 Task: Create a due date automation trigger when advanced on, the moment a card is due add fields with custom field "Resume" unchecked.
Action: Mouse moved to (1253, 355)
Screenshot: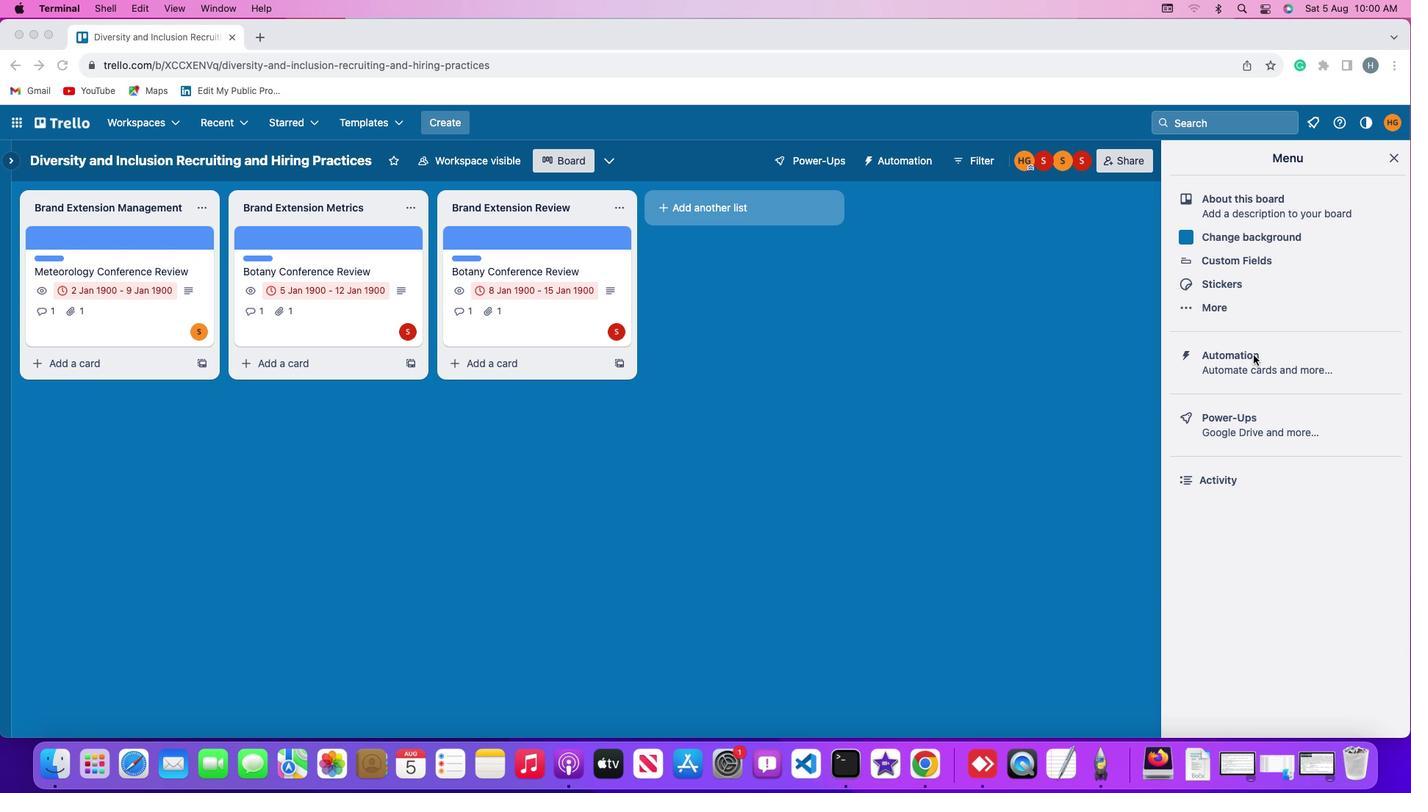 
Action: Mouse pressed left at (1253, 355)
Screenshot: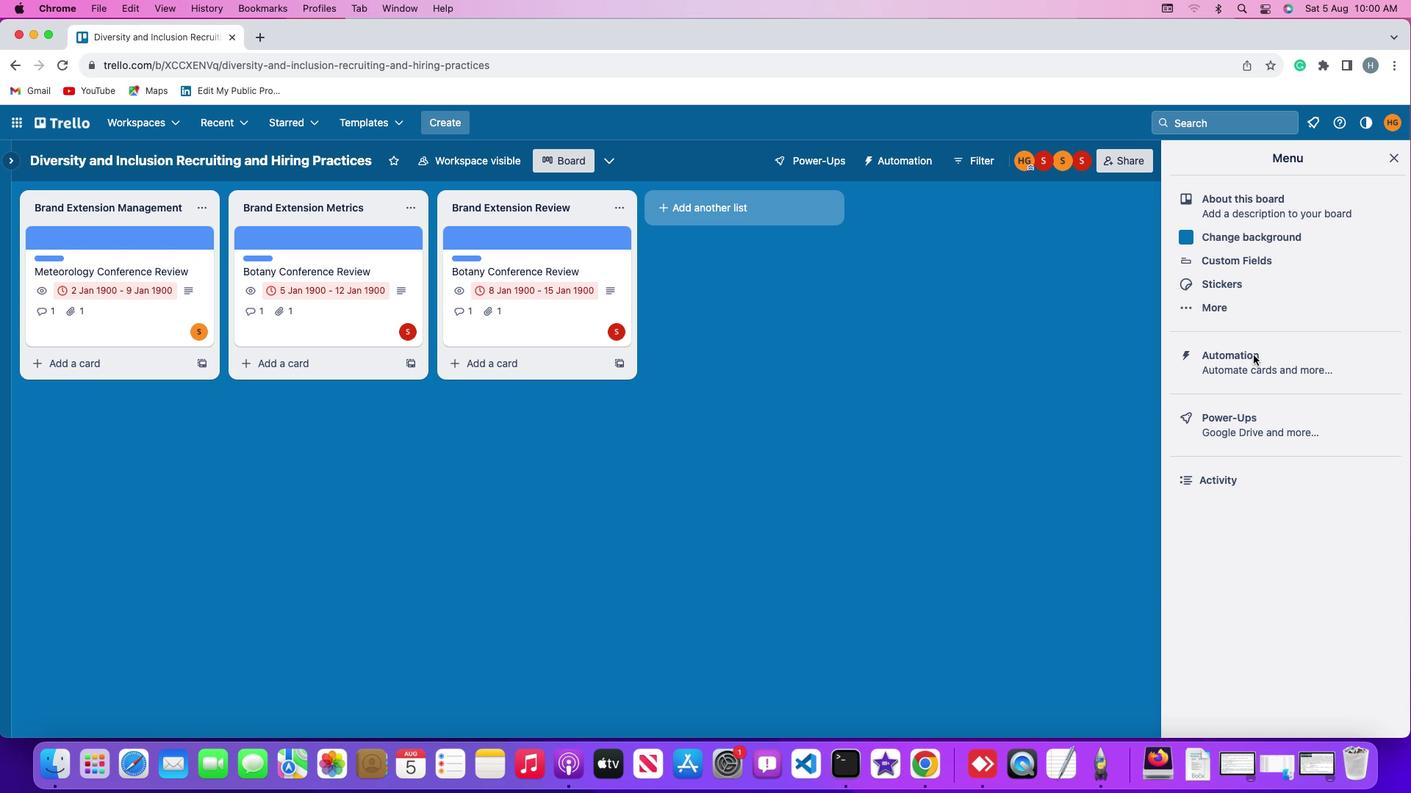 
Action: Mouse pressed left at (1253, 355)
Screenshot: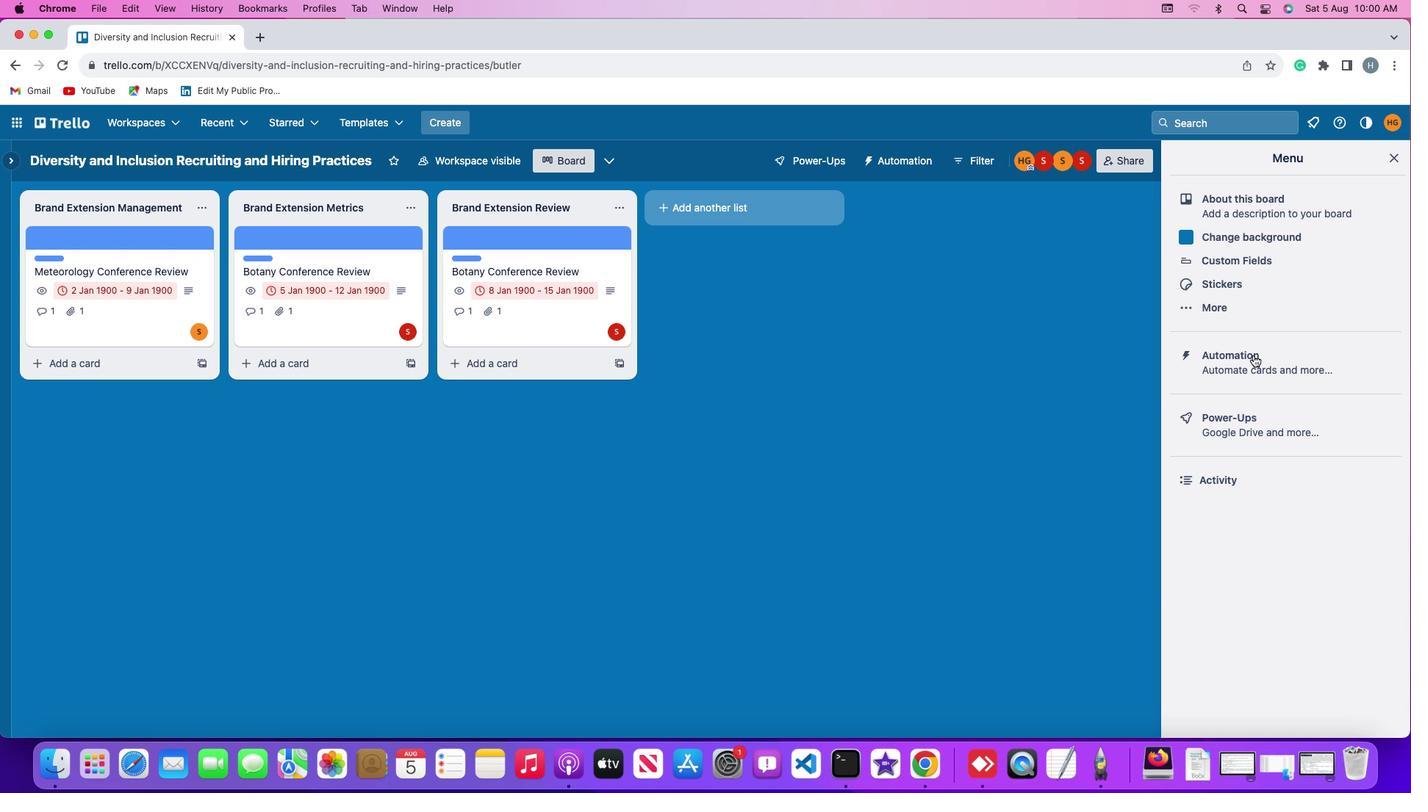 
Action: Mouse moved to (78, 352)
Screenshot: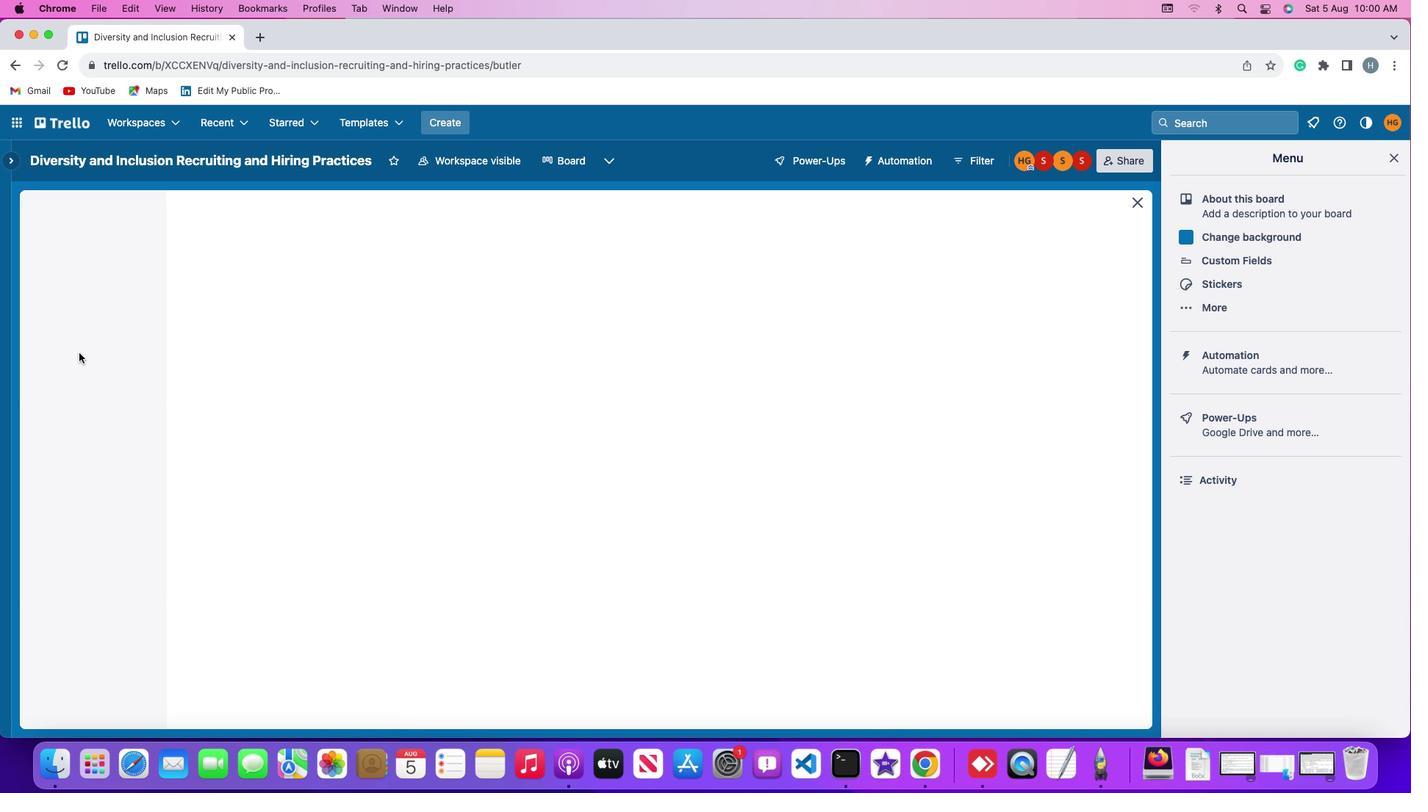 
Action: Mouse pressed left at (78, 352)
Screenshot: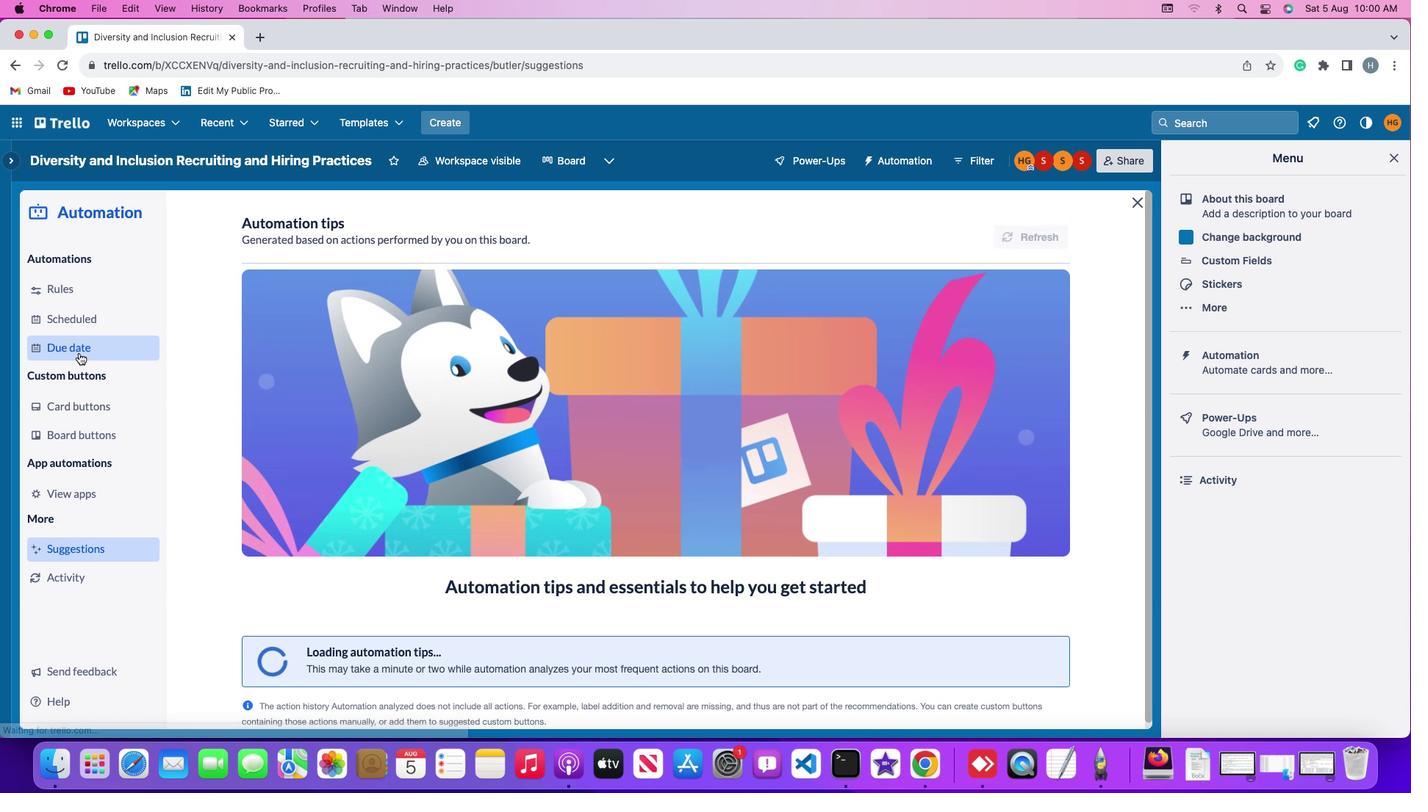 
Action: Mouse moved to (1007, 223)
Screenshot: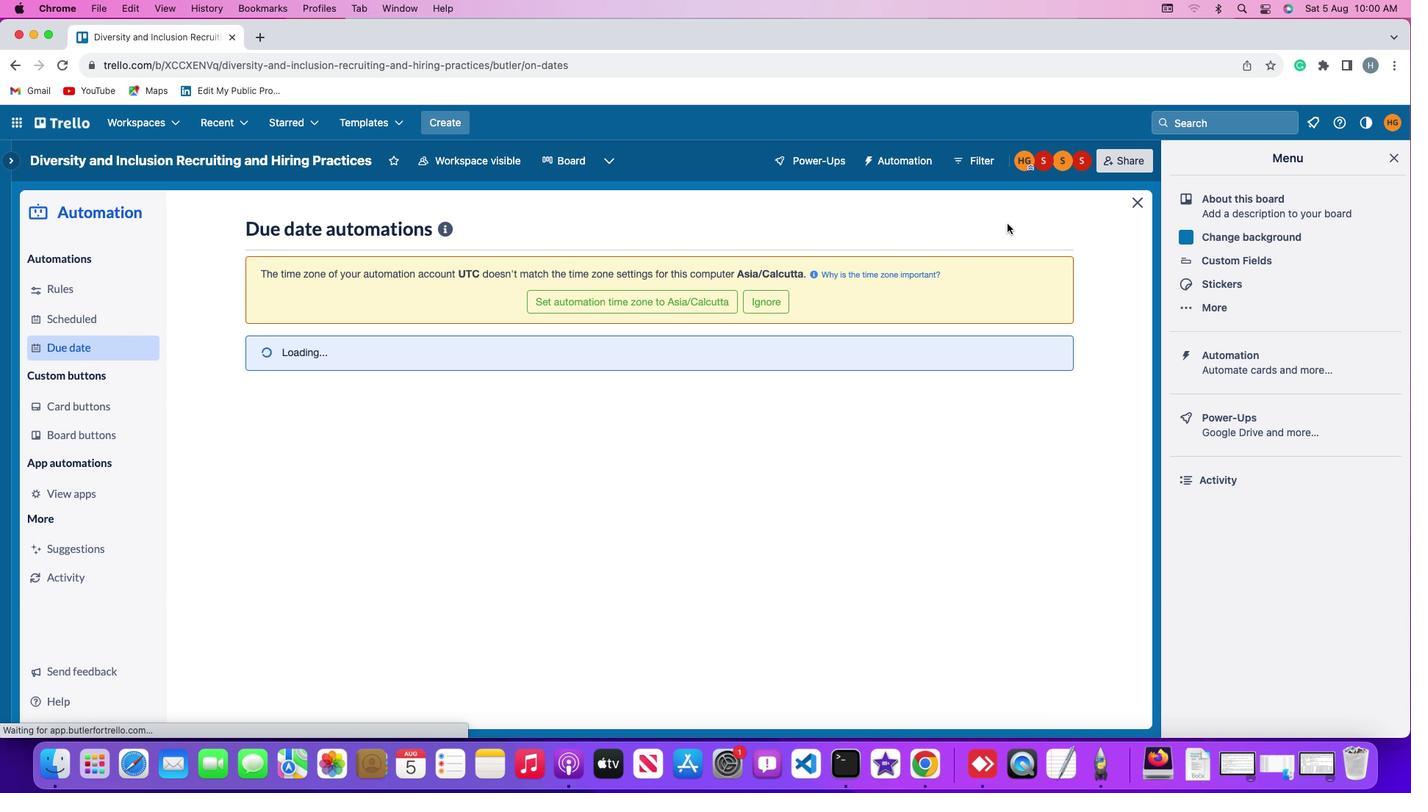 
Action: Mouse pressed left at (1007, 223)
Screenshot: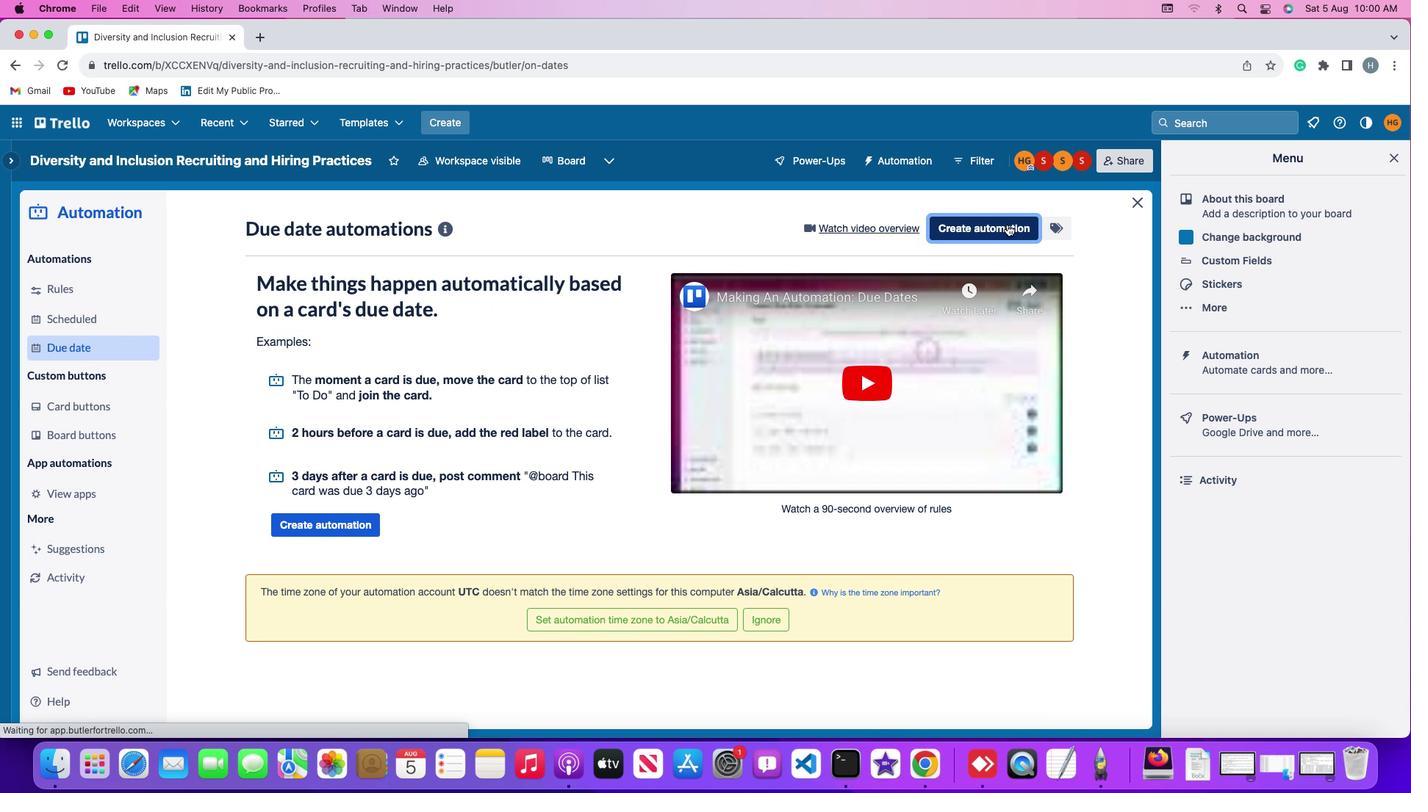 
Action: Mouse moved to (653, 371)
Screenshot: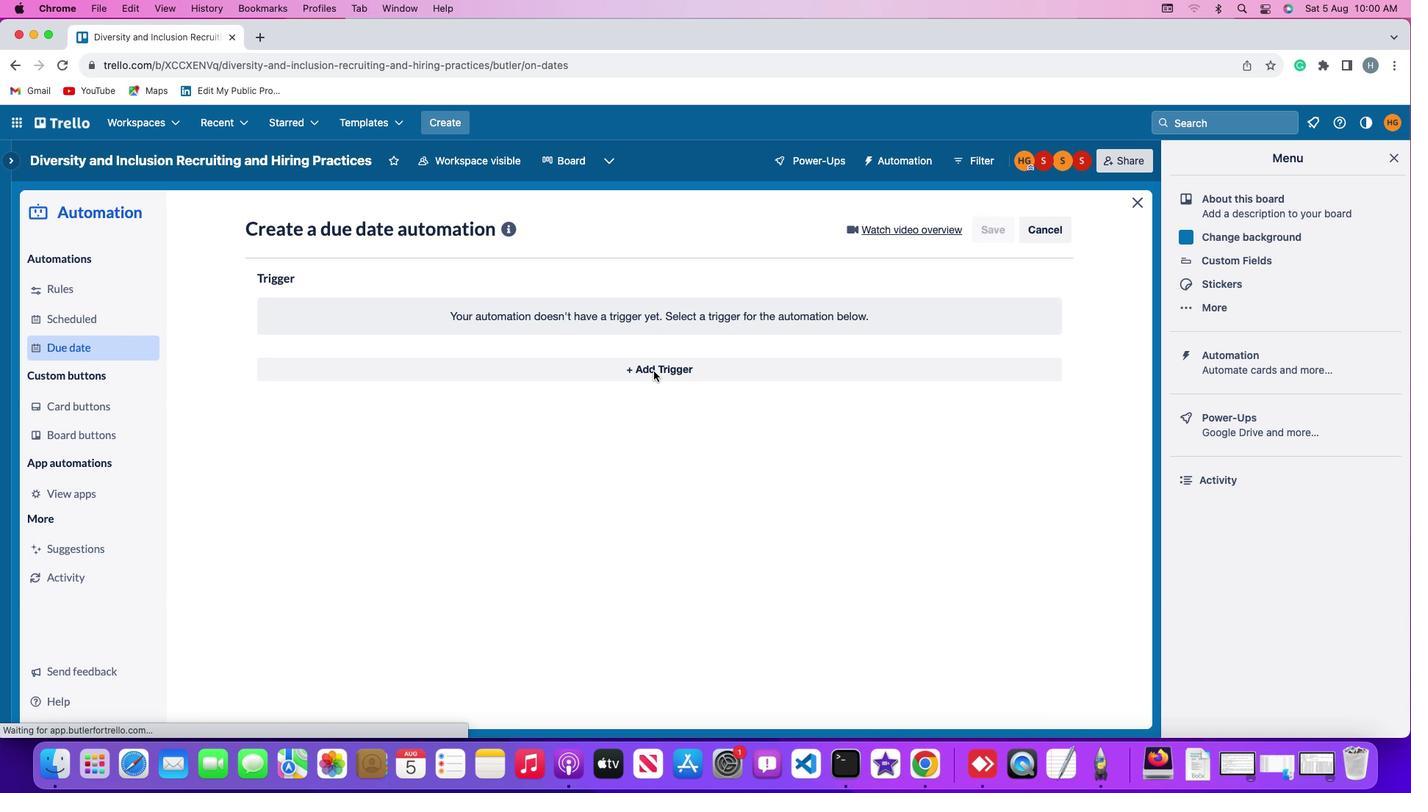 
Action: Mouse pressed left at (653, 371)
Screenshot: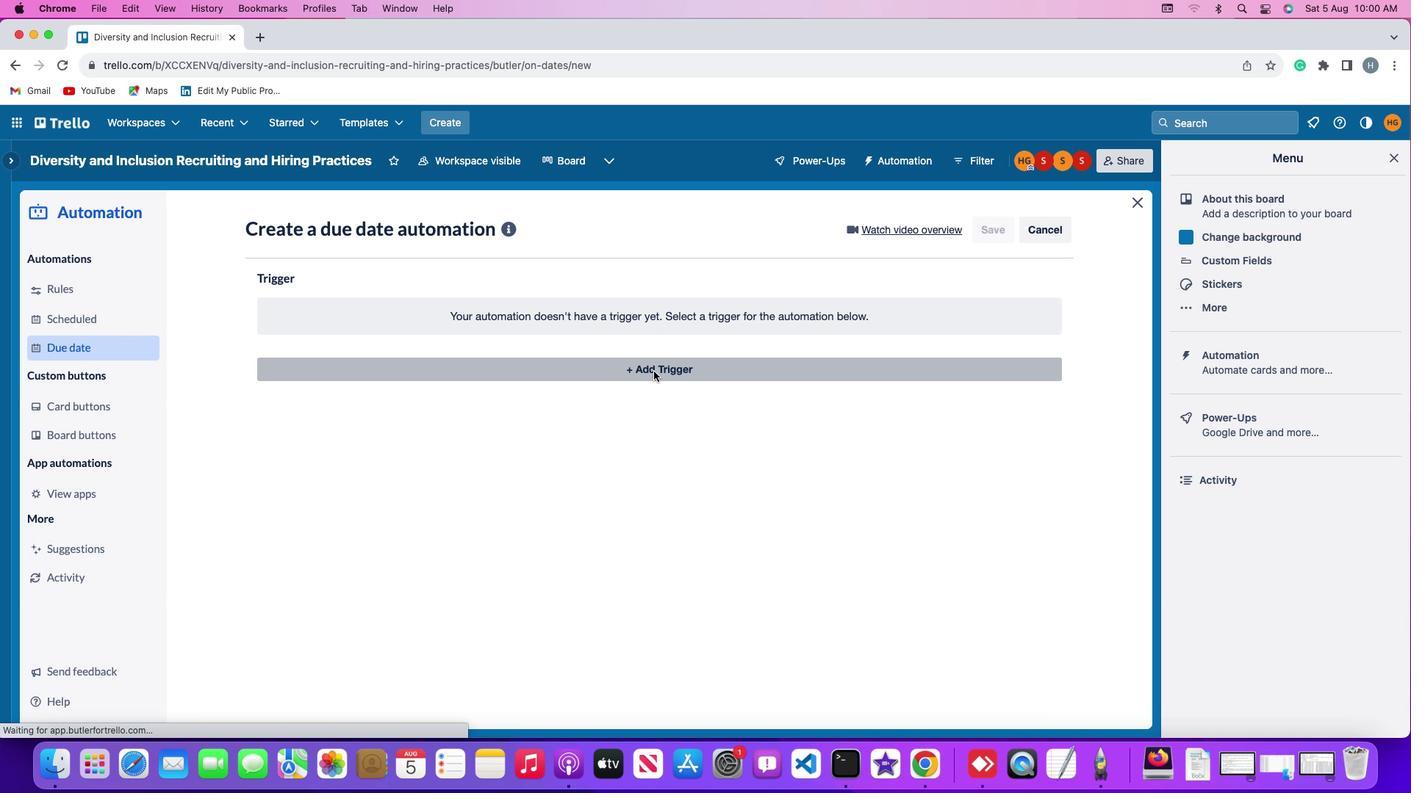 
Action: Mouse moved to (388, 540)
Screenshot: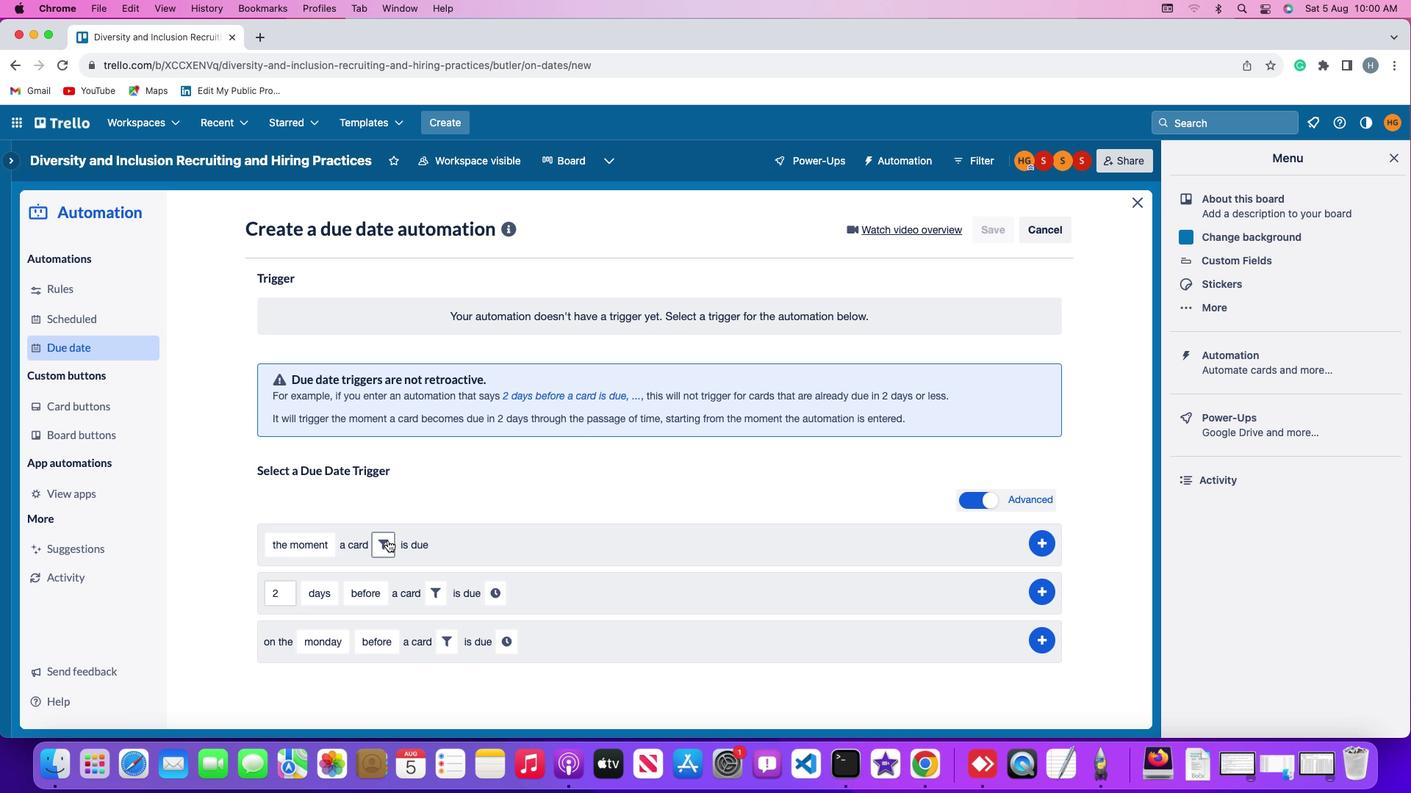 
Action: Mouse pressed left at (388, 540)
Screenshot: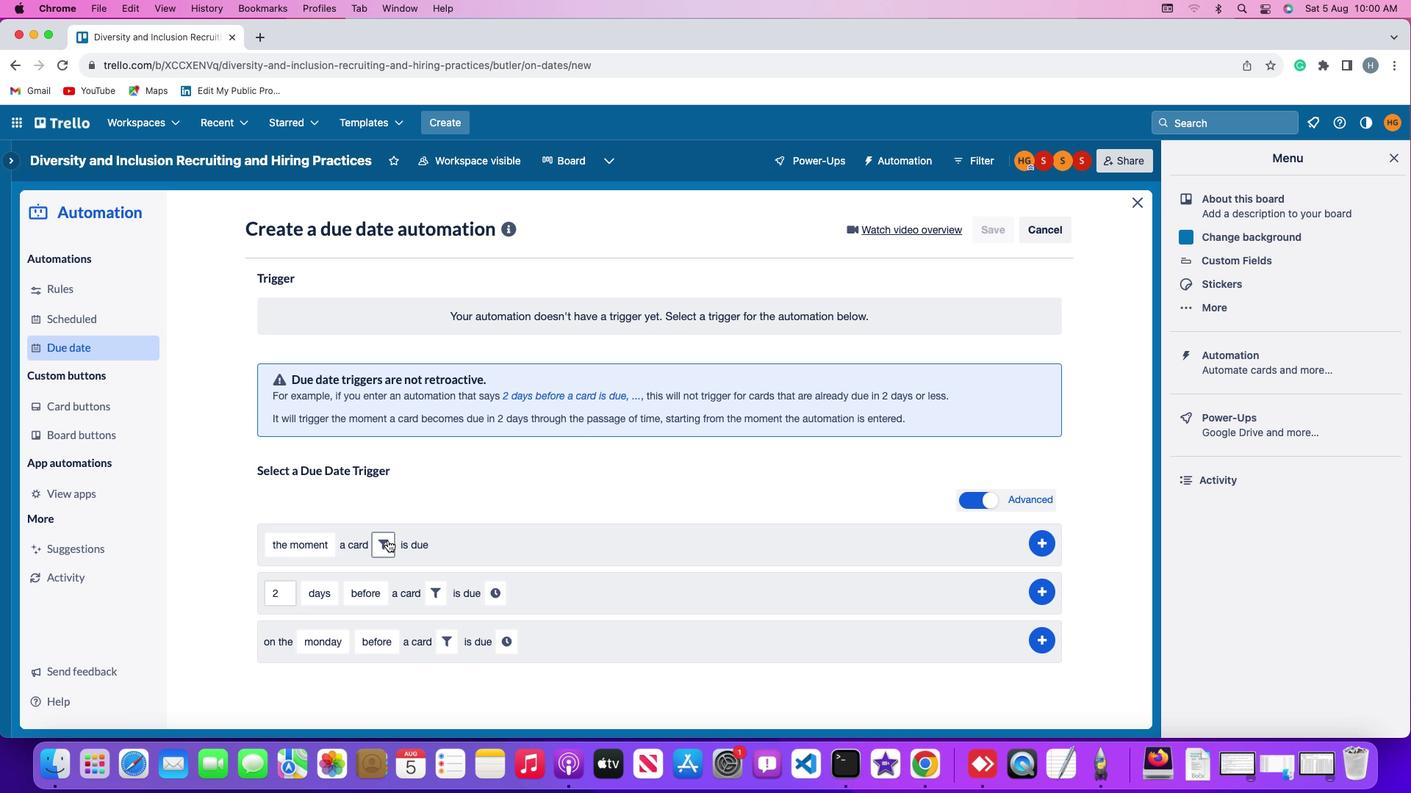 
Action: Mouse moved to (622, 590)
Screenshot: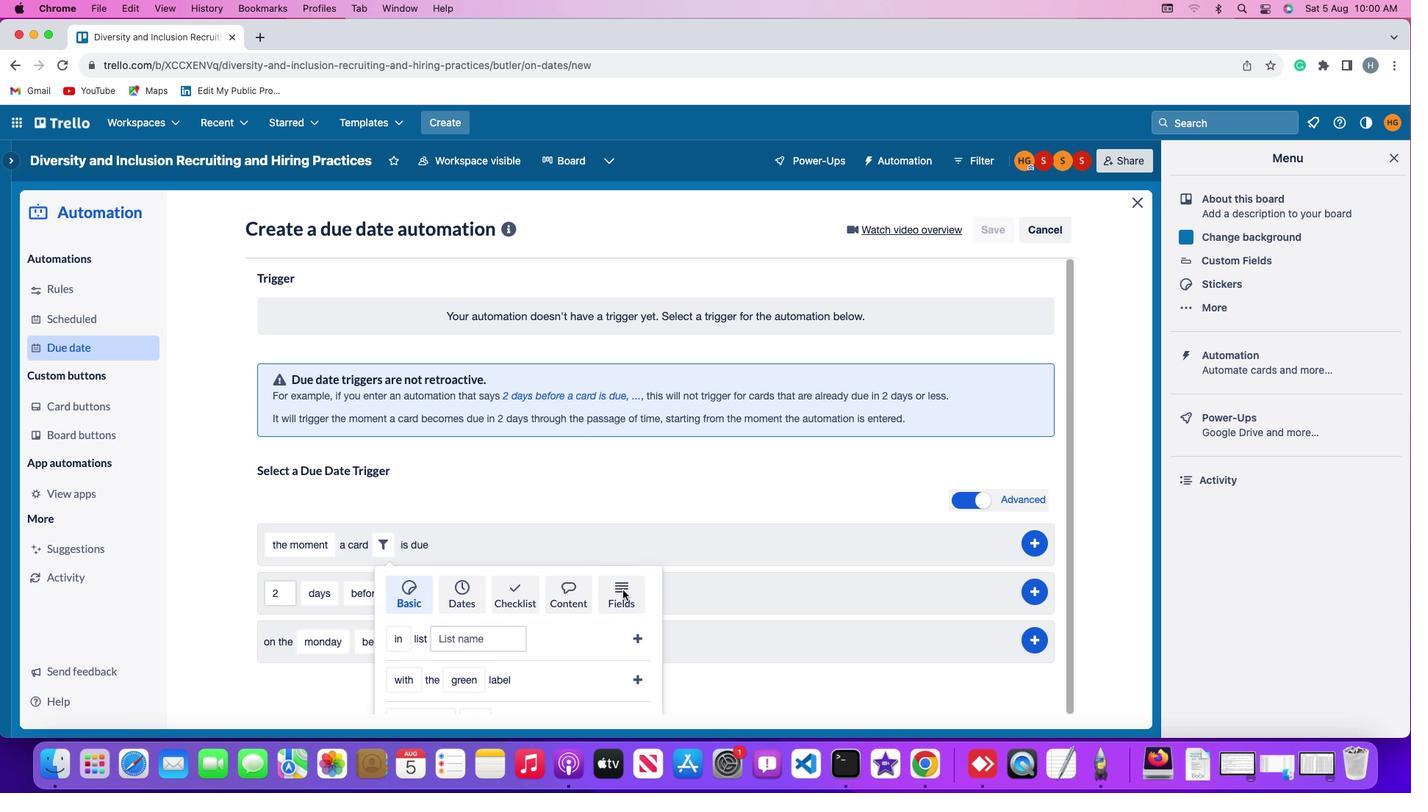 
Action: Mouse pressed left at (622, 590)
Screenshot: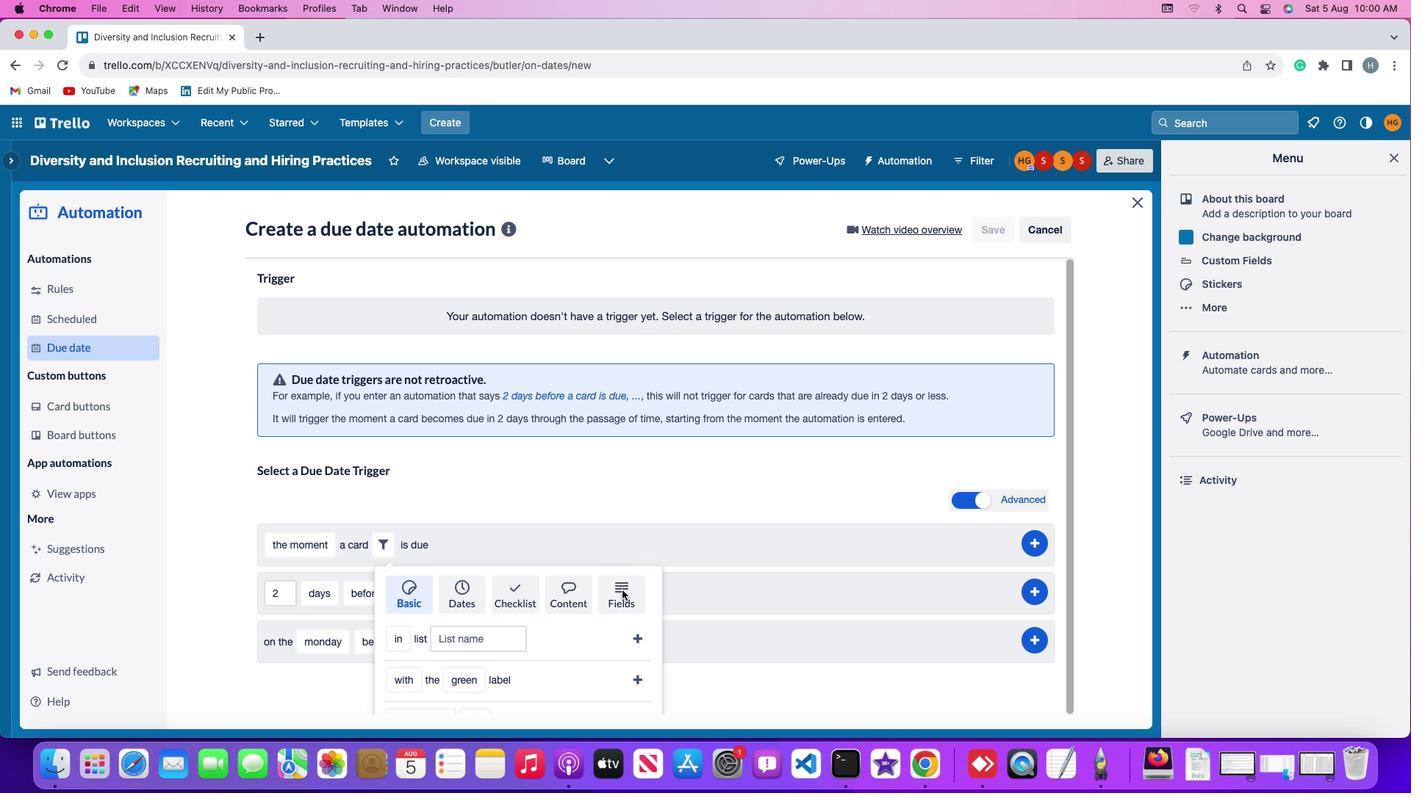 
Action: Mouse moved to (610, 590)
Screenshot: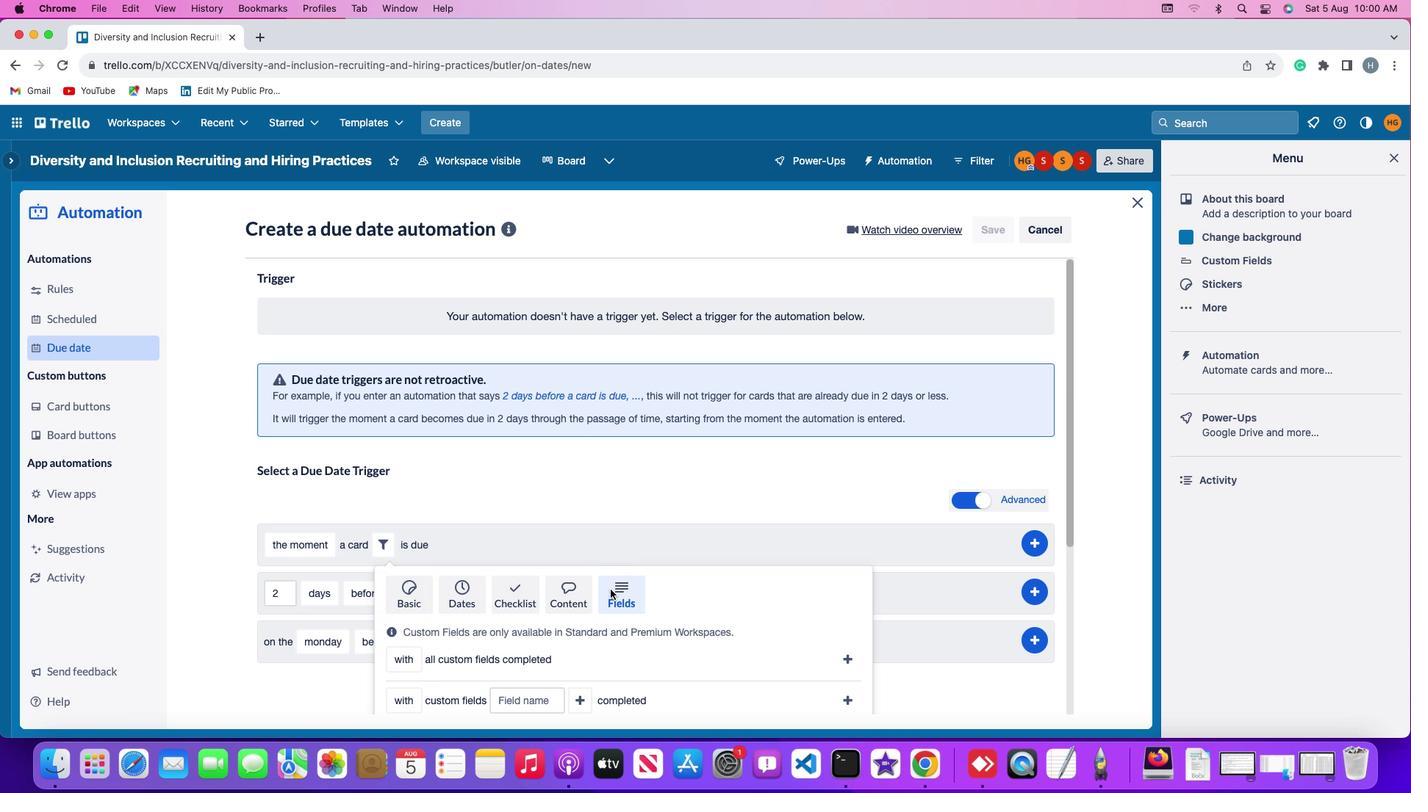 
Action: Mouse scrolled (610, 590) with delta (0, 0)
Screenshot: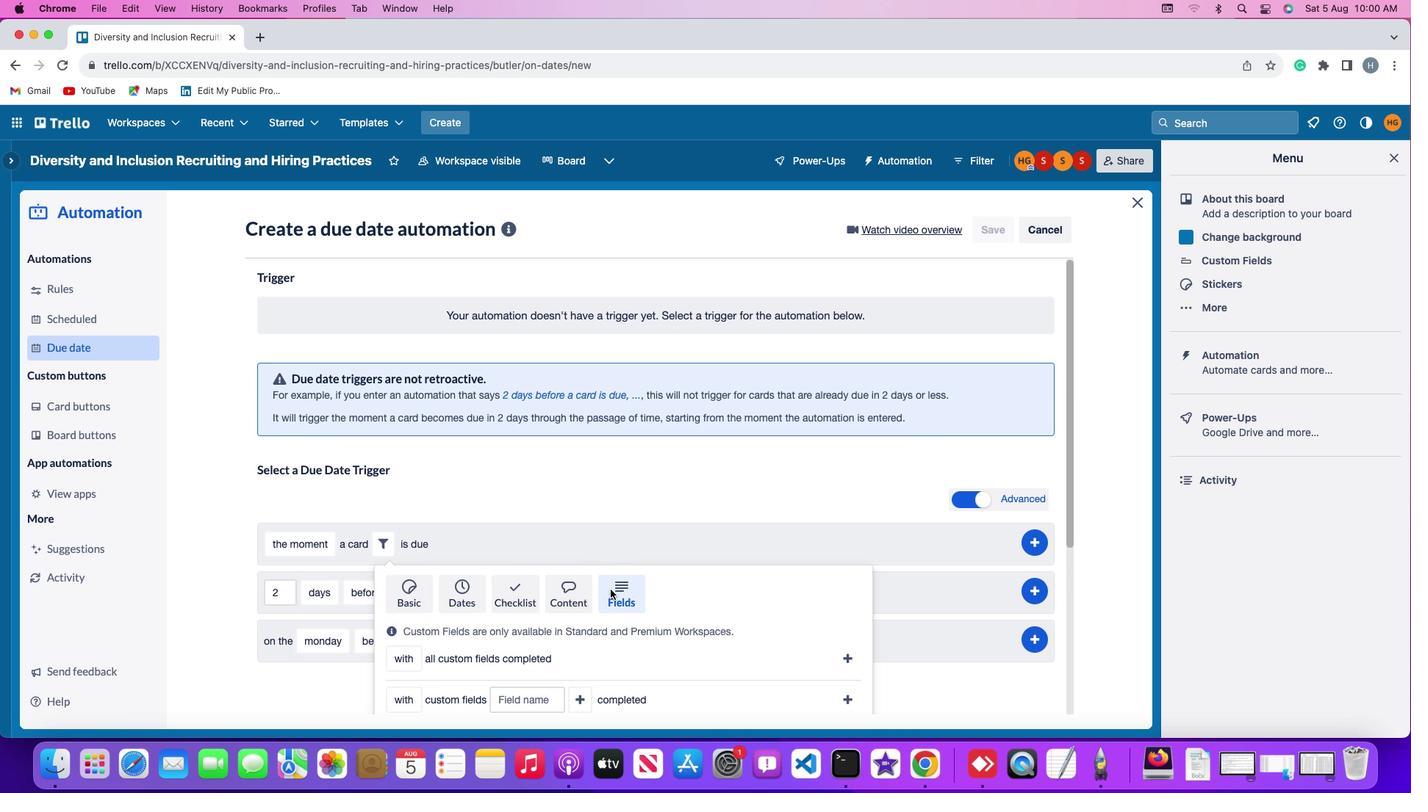 
Action: Mouse scrolled (610, 590) with delta (0, 0)
Screenshot: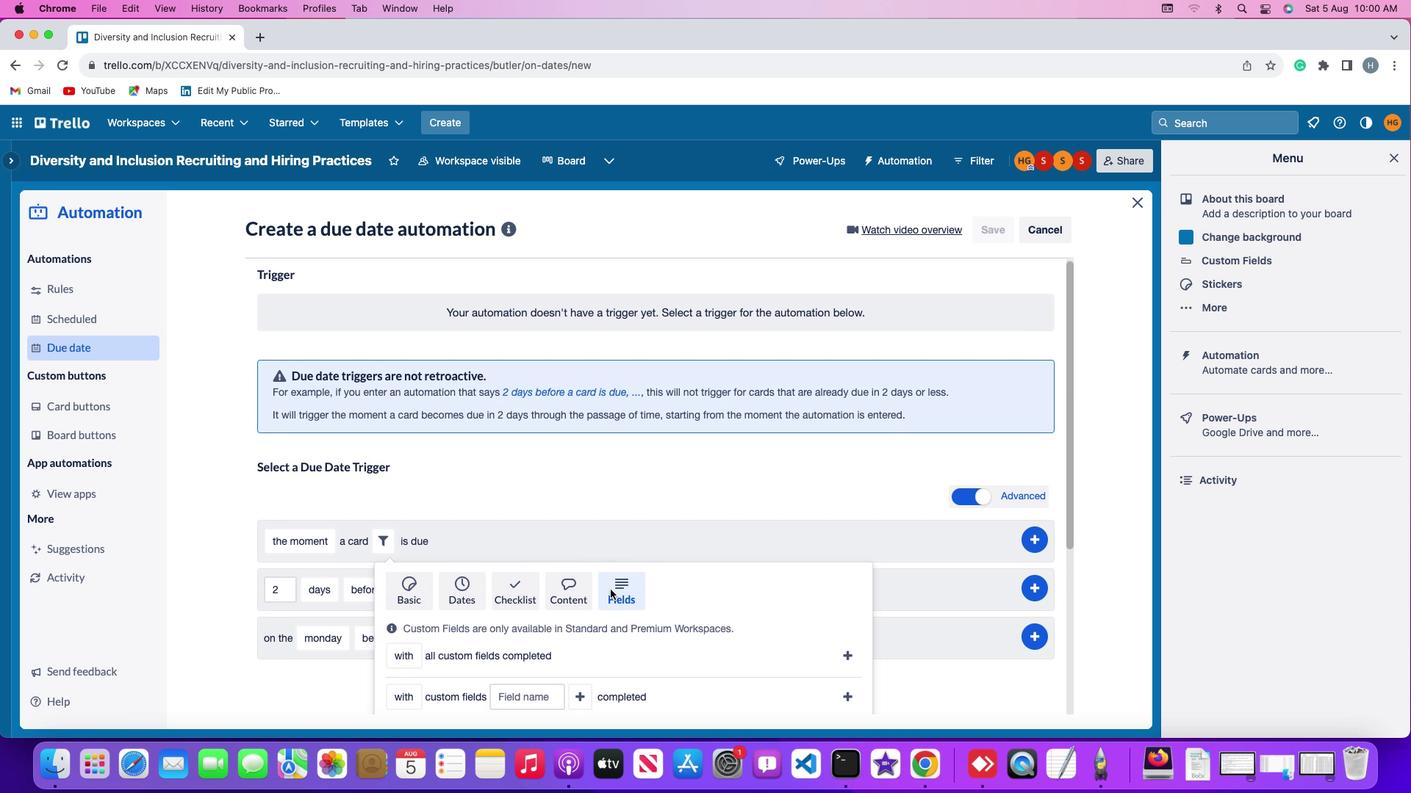 
Action: Mouse scrolled (610, 590) with delta (0, -1)
Screenshot: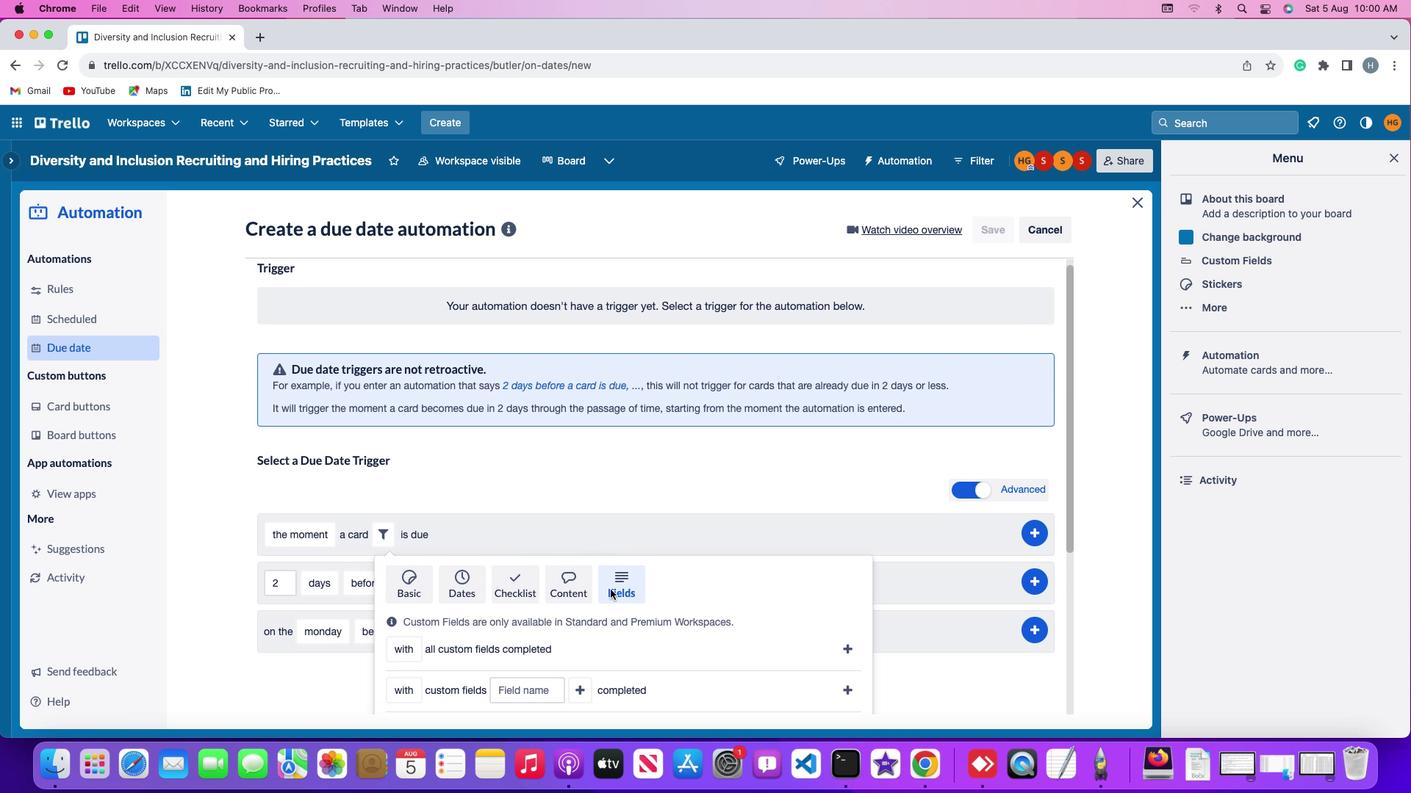 
Action: Mouse scrolled (610, 590) with delta (0, -2)
Screenshot: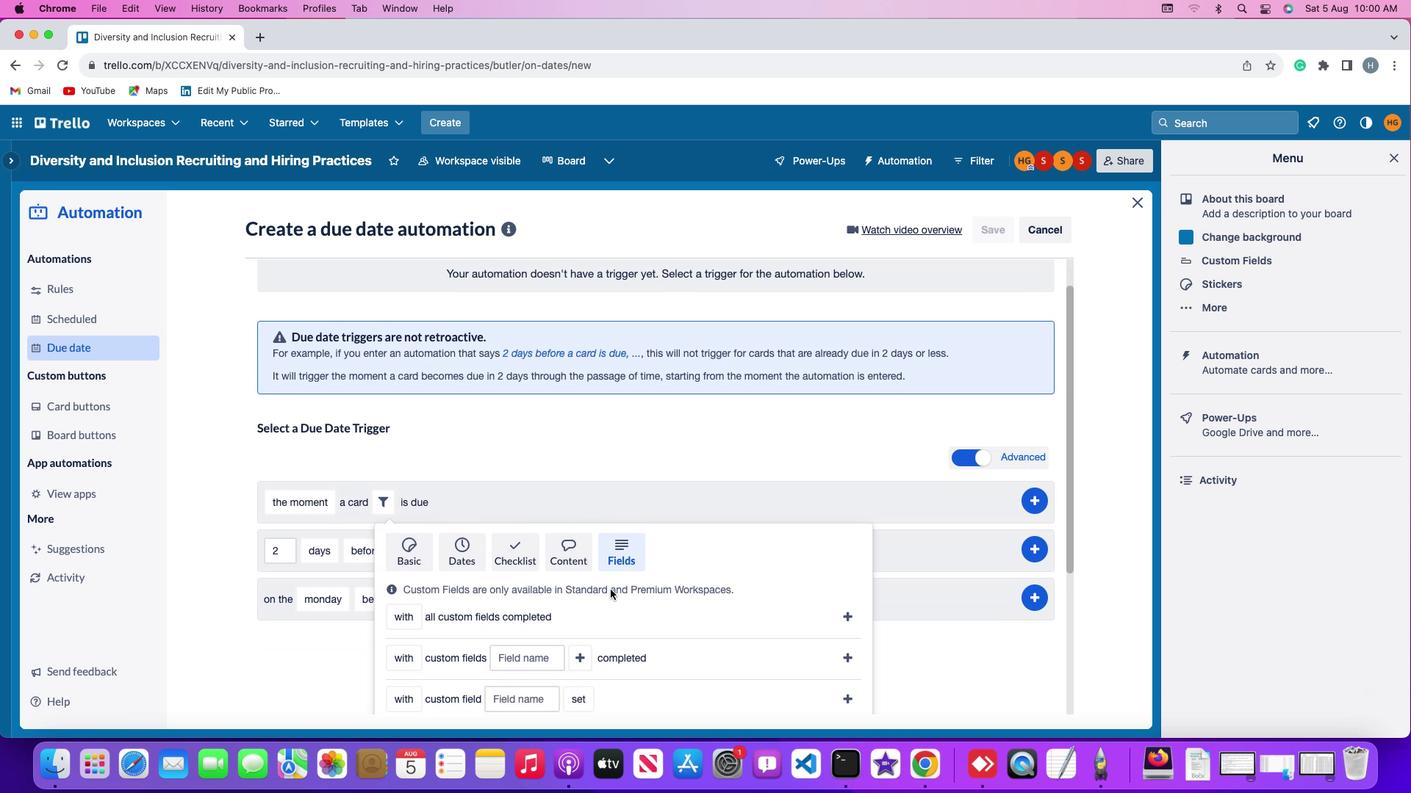 
Action: Mouse scrolled (610, 590) with delta (0, 0)
Screenshot: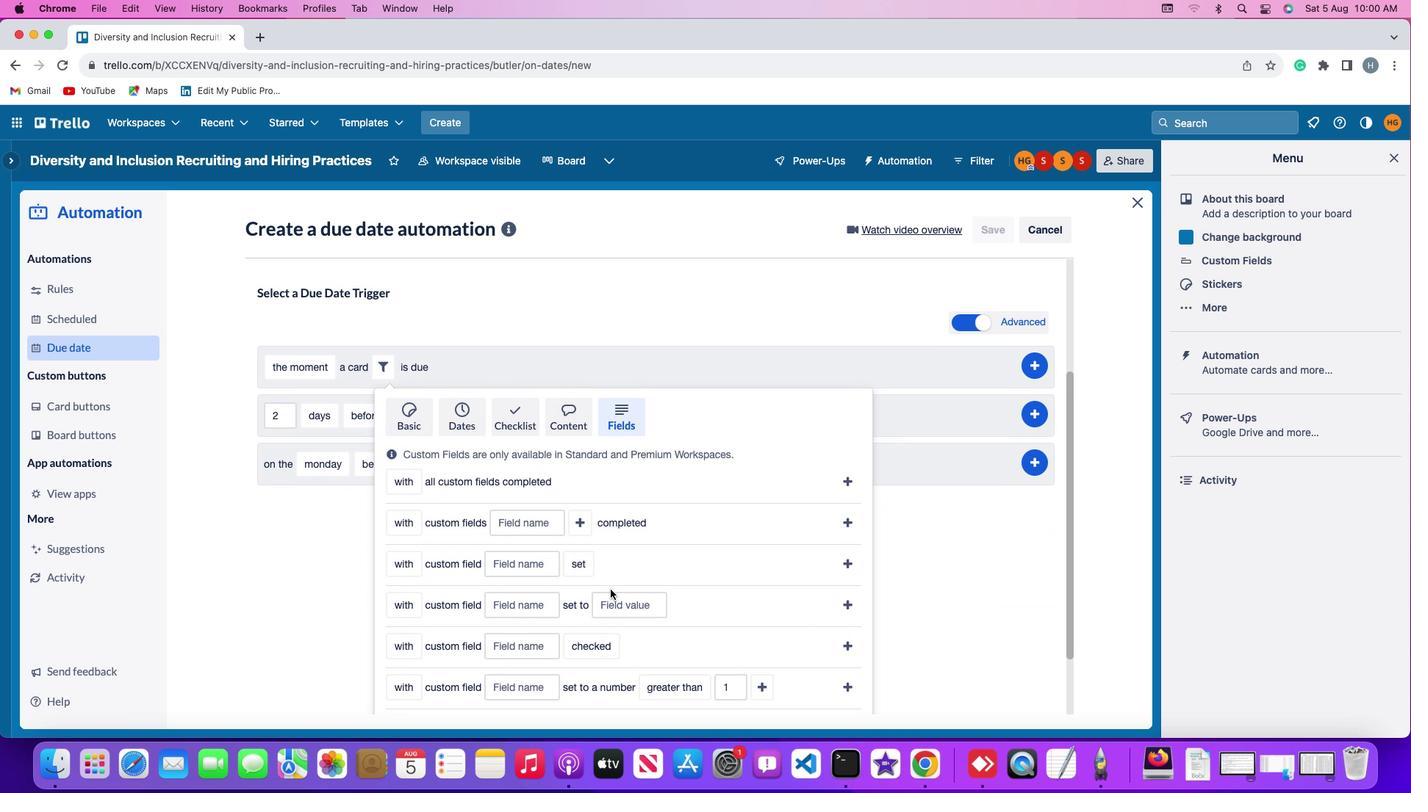 
Action: Mouse scrolled (610, 590) with delta (0, 0)
Screenshot: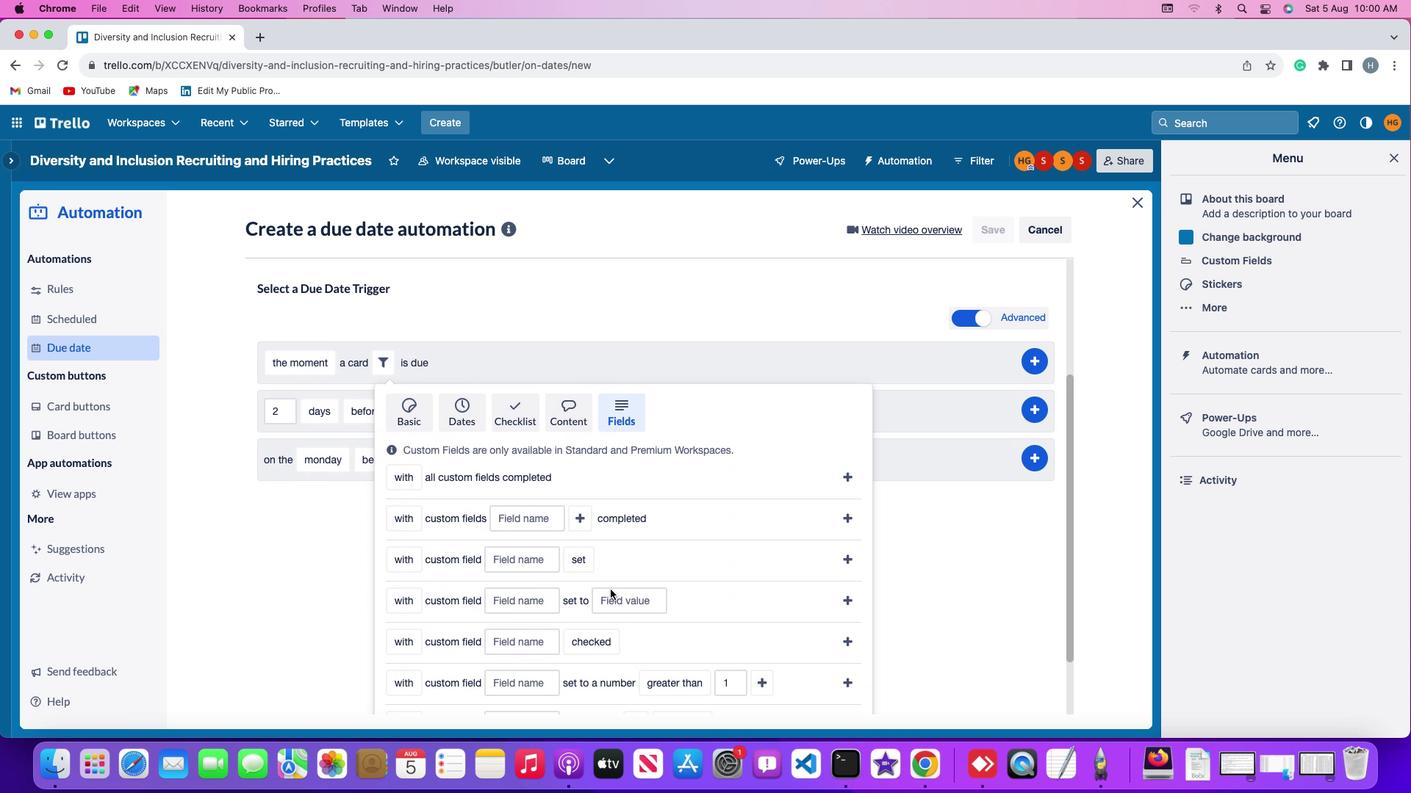 
Action: Mouse scrolled (610, 590) with delta (0, -1)
Screenshot: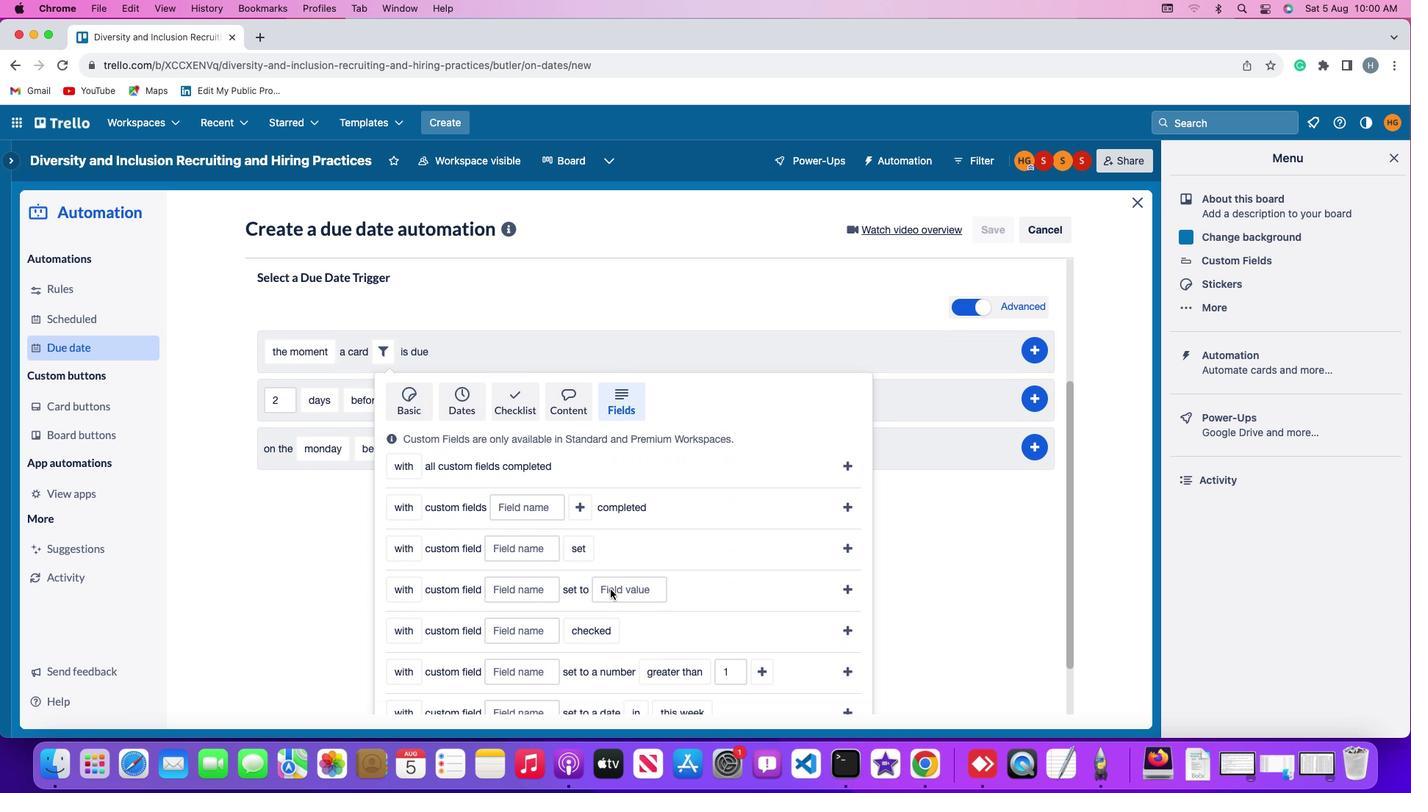 
Action: Mouse scrolled (610, 590) with delta (0, 0)
Screenshot: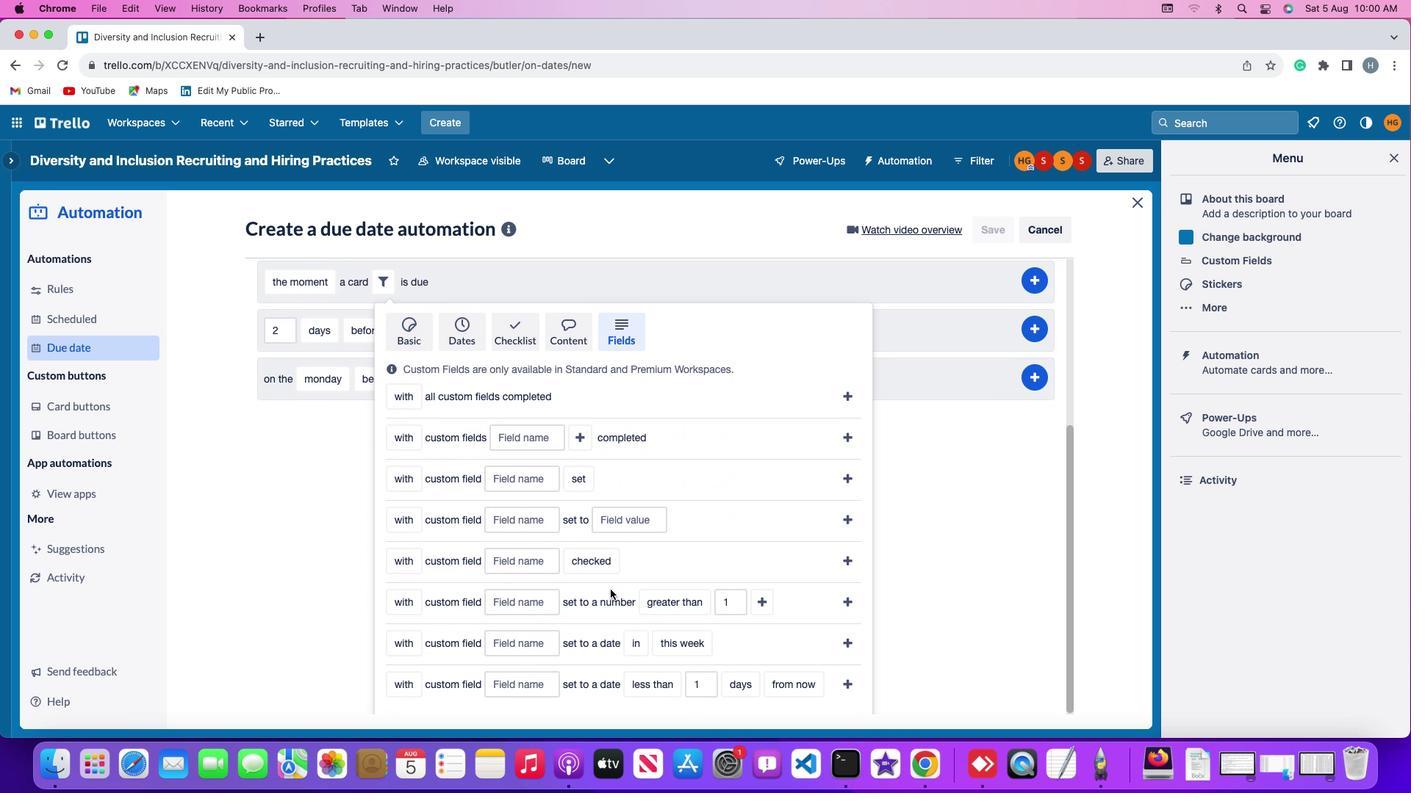 
Action: Mouse scrolled (610, 590) with delta (0, 0)
Screenshot: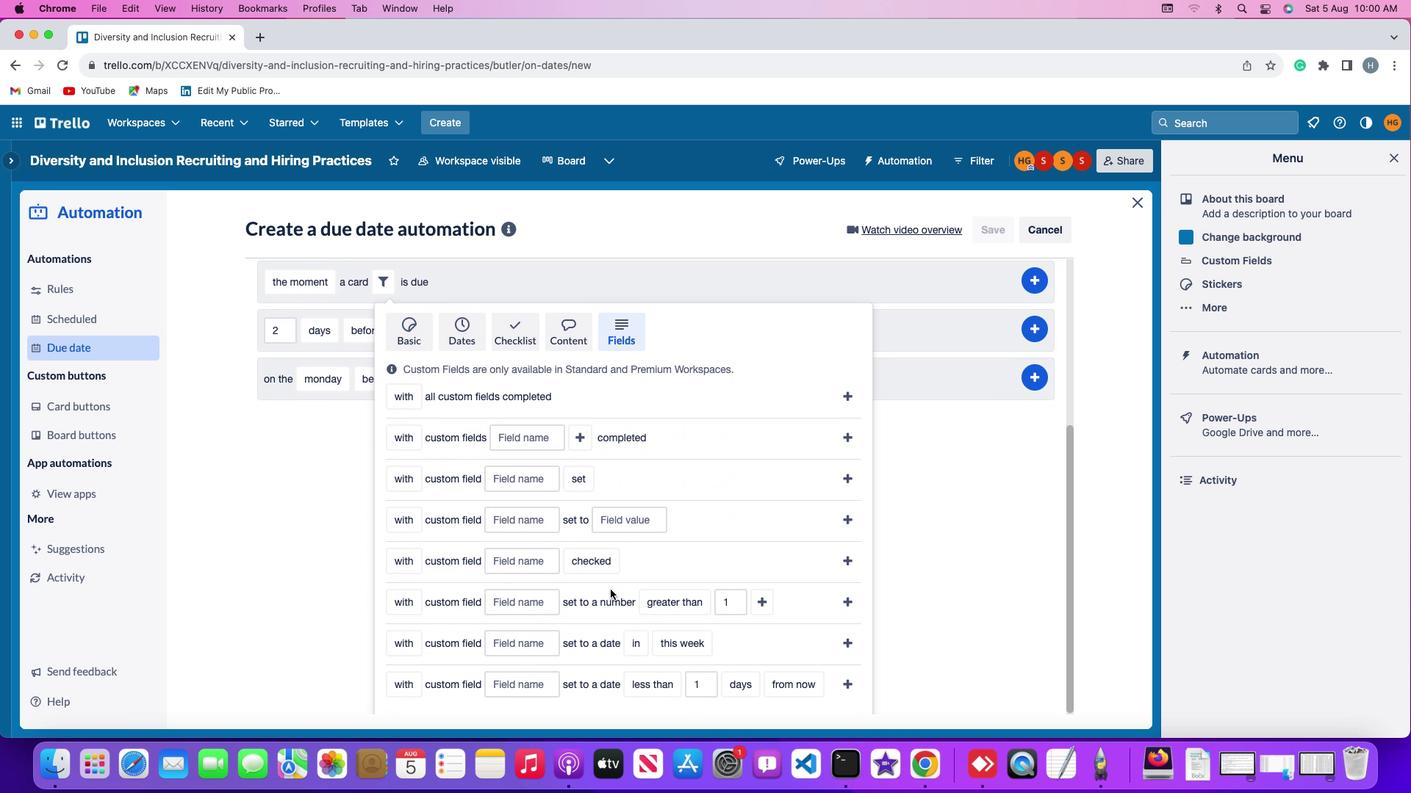 
Action: Mouse moved to (407, 562)
Screenshot: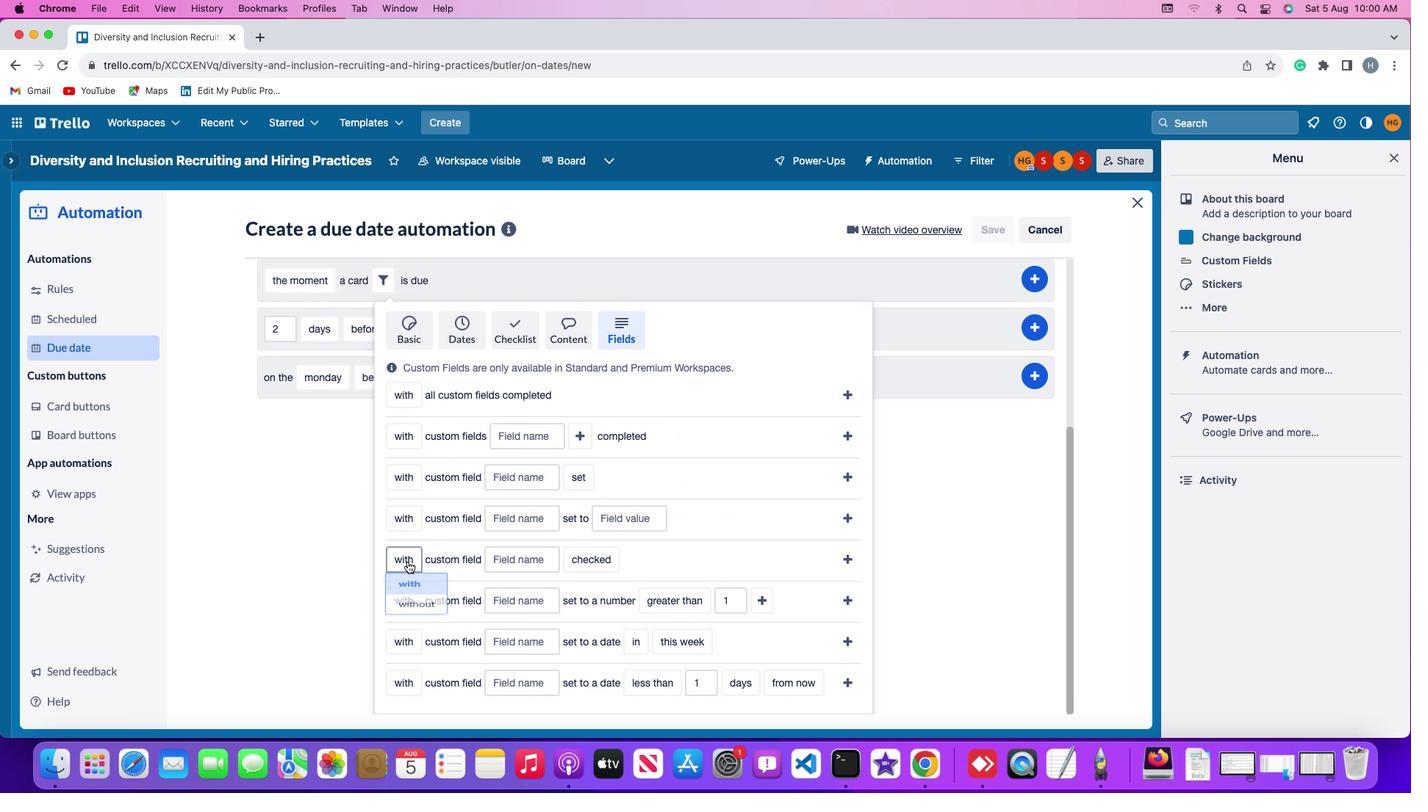 
Action: Mouse pressed left at (407, 562)
Screenshot: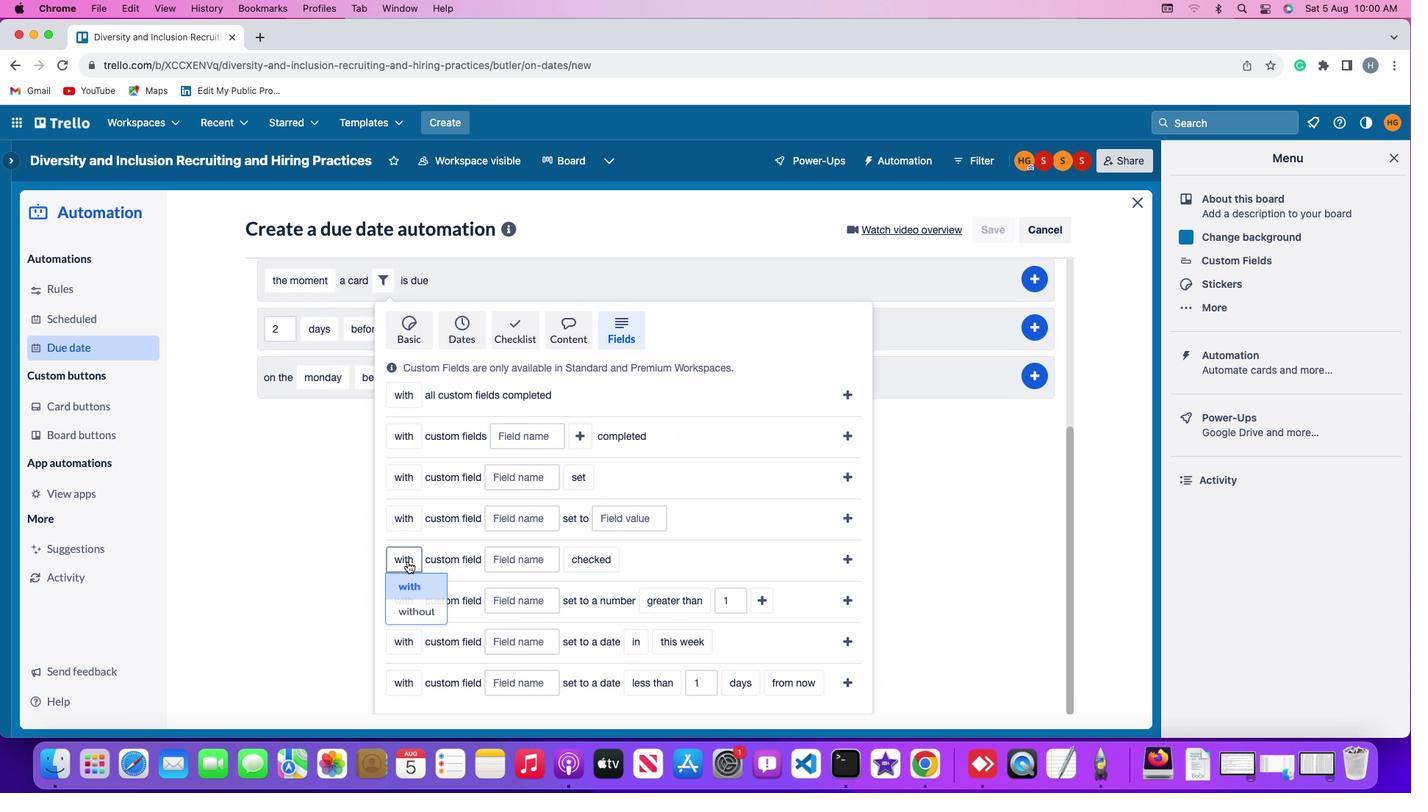 
Action: Mouse moved to (414, 593)
Screenshot: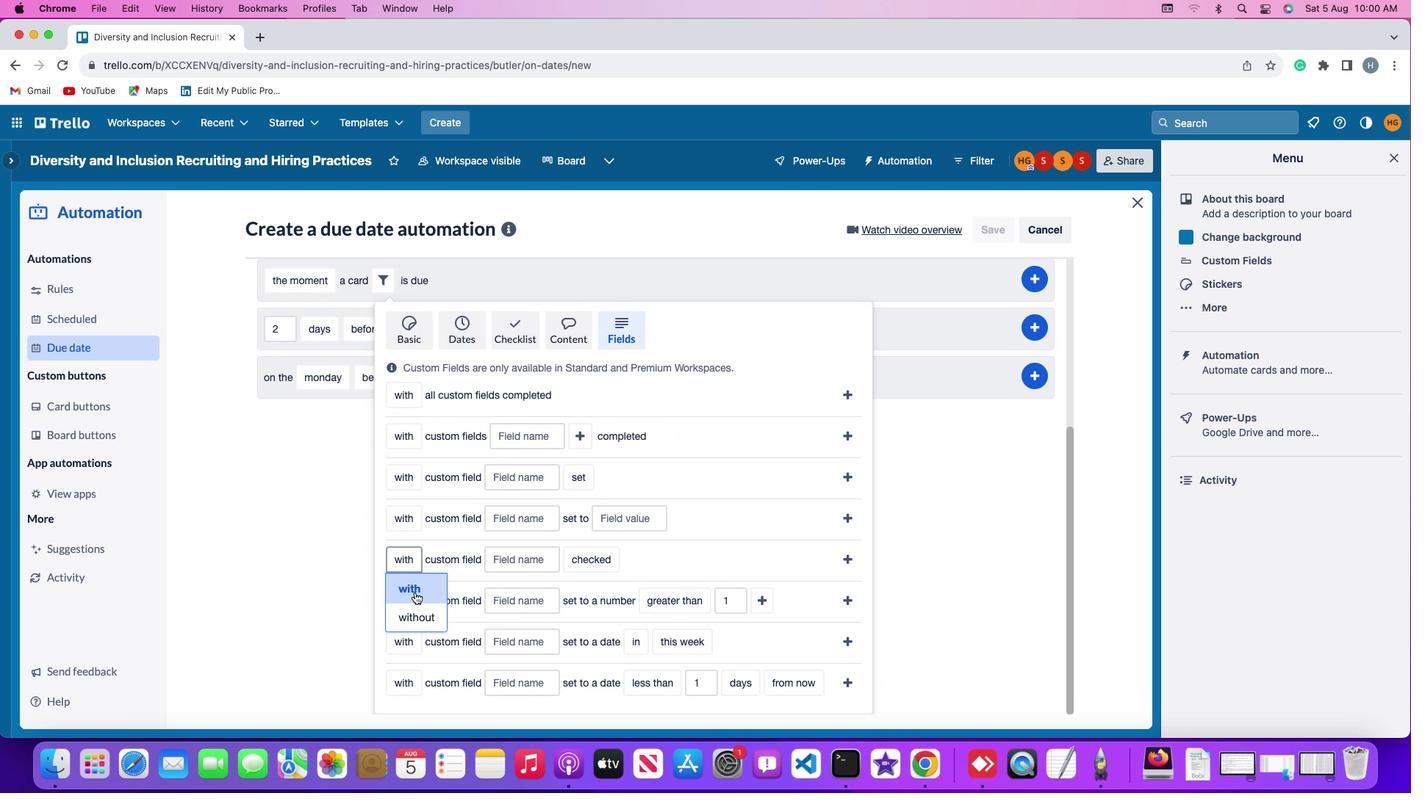 
Action: Mouse pressed left at (414, 593)
Screenshot: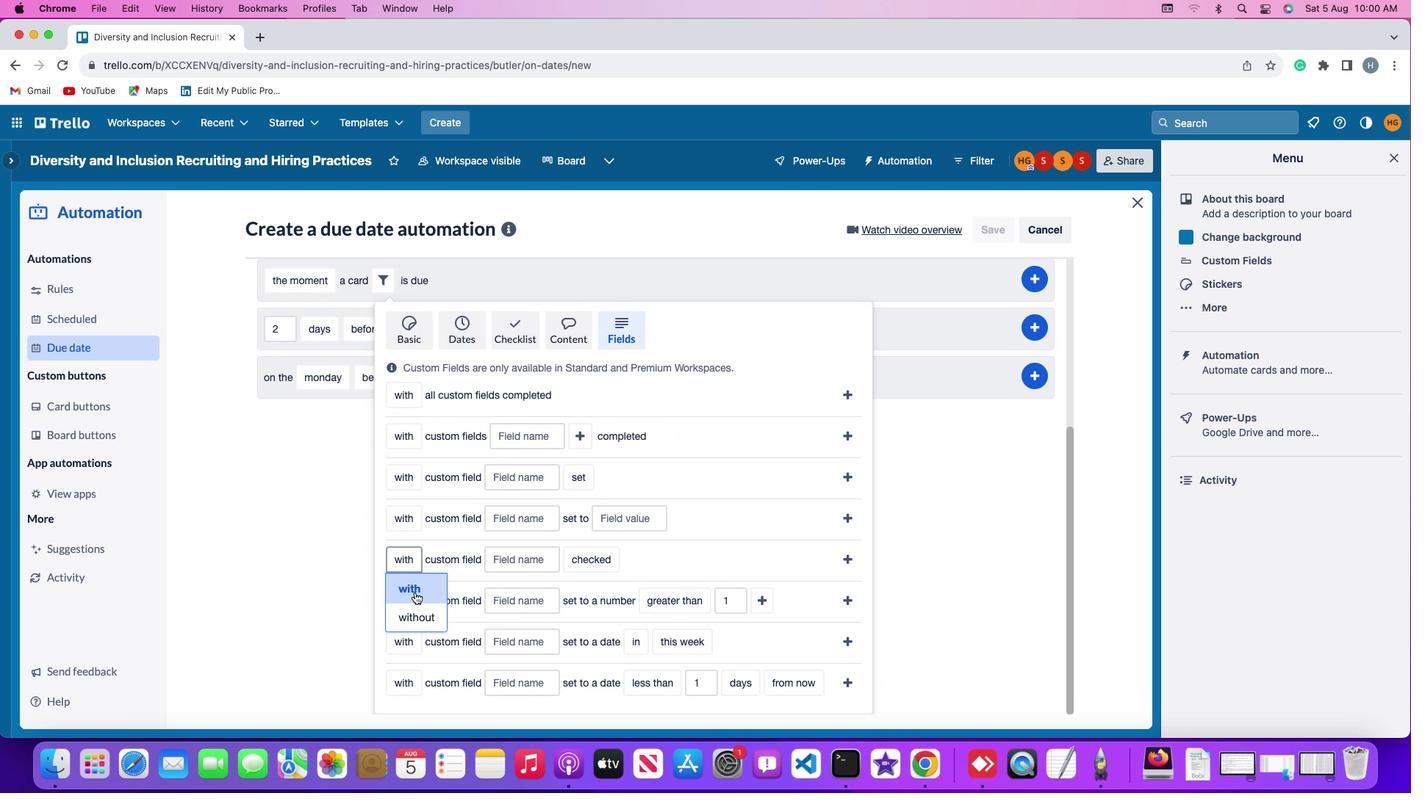 
Action: Mouse moved to (511, 561)
Screenshot: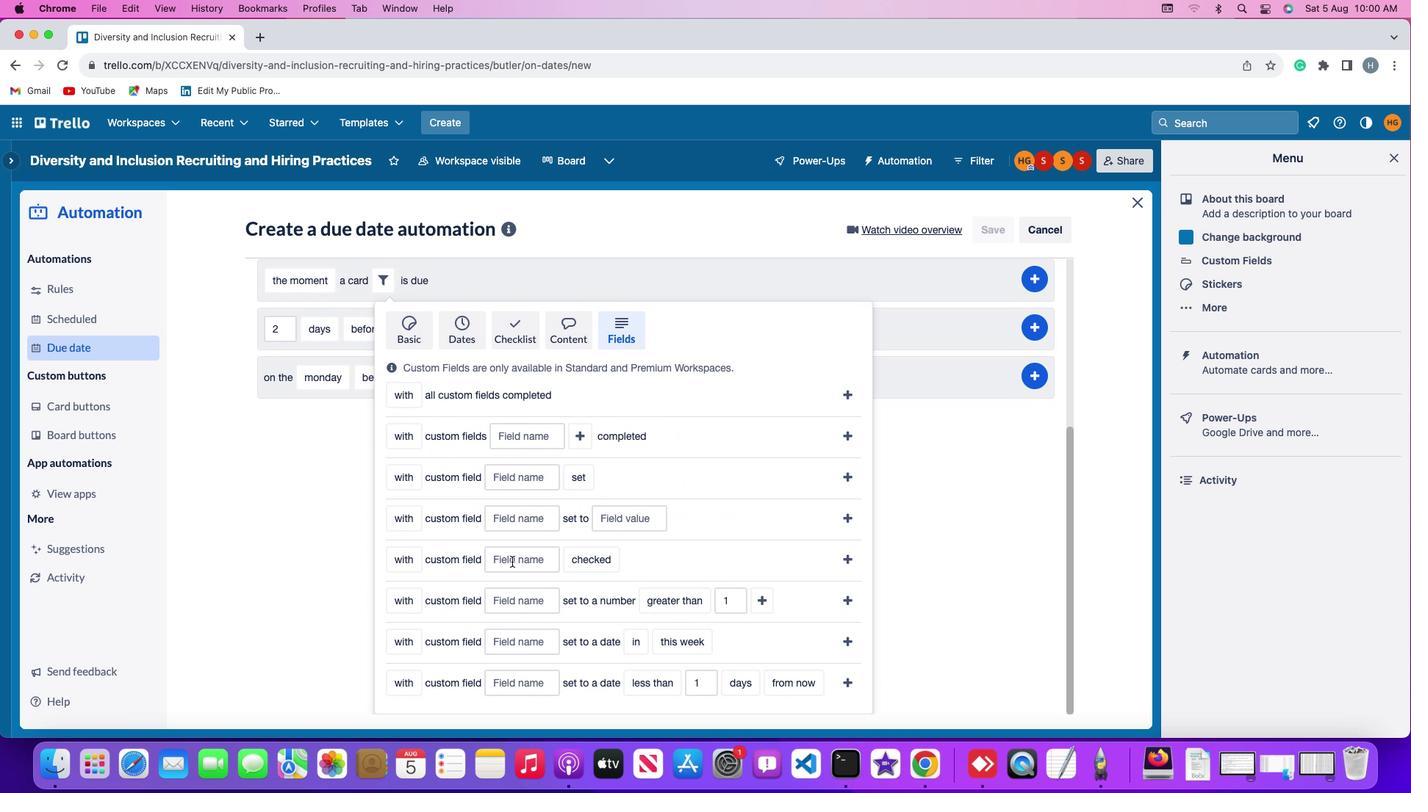 
Action: Mouse pressed left at (511, 561)
Screenshot: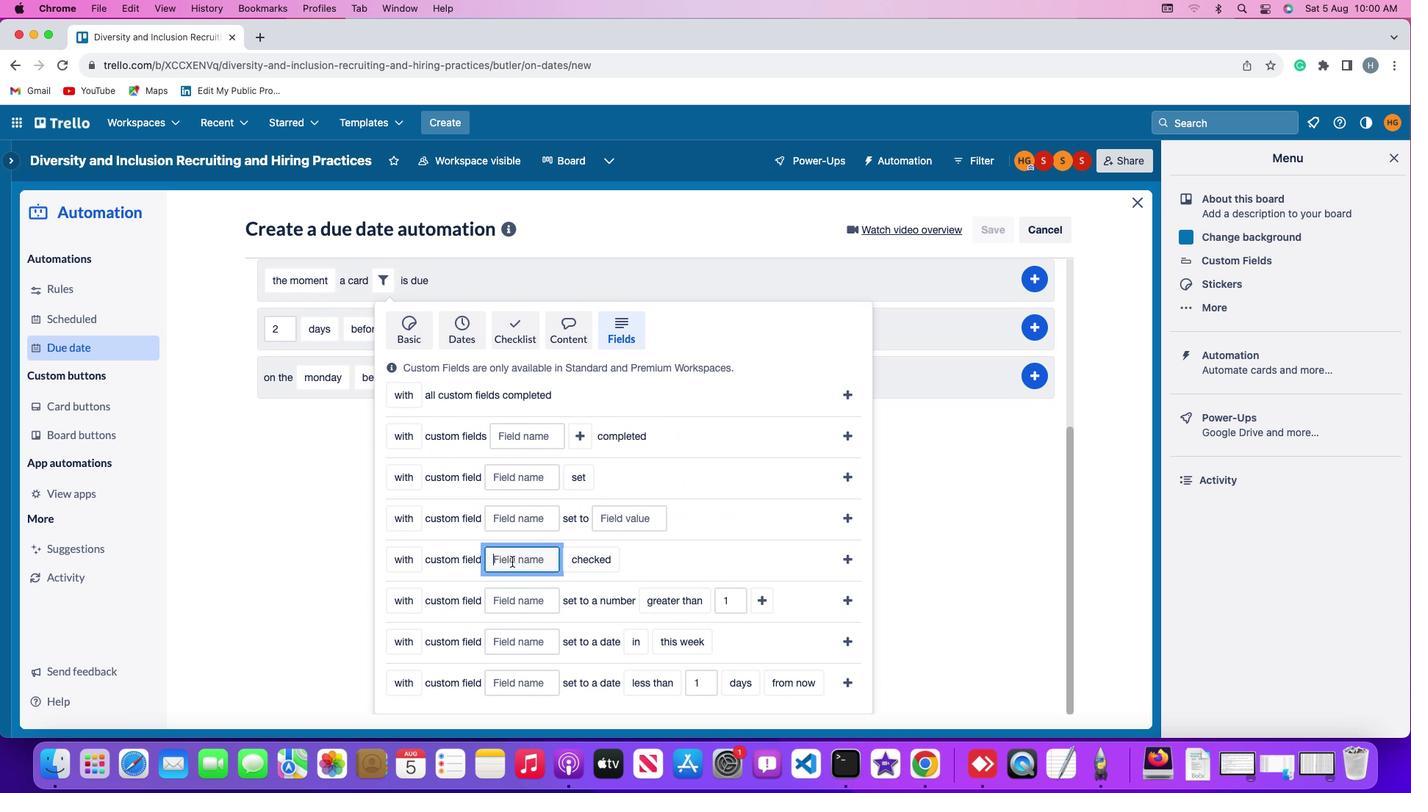 
Action: Key pressed Key.shift'R''e''s''u''m''e'
Screenshot: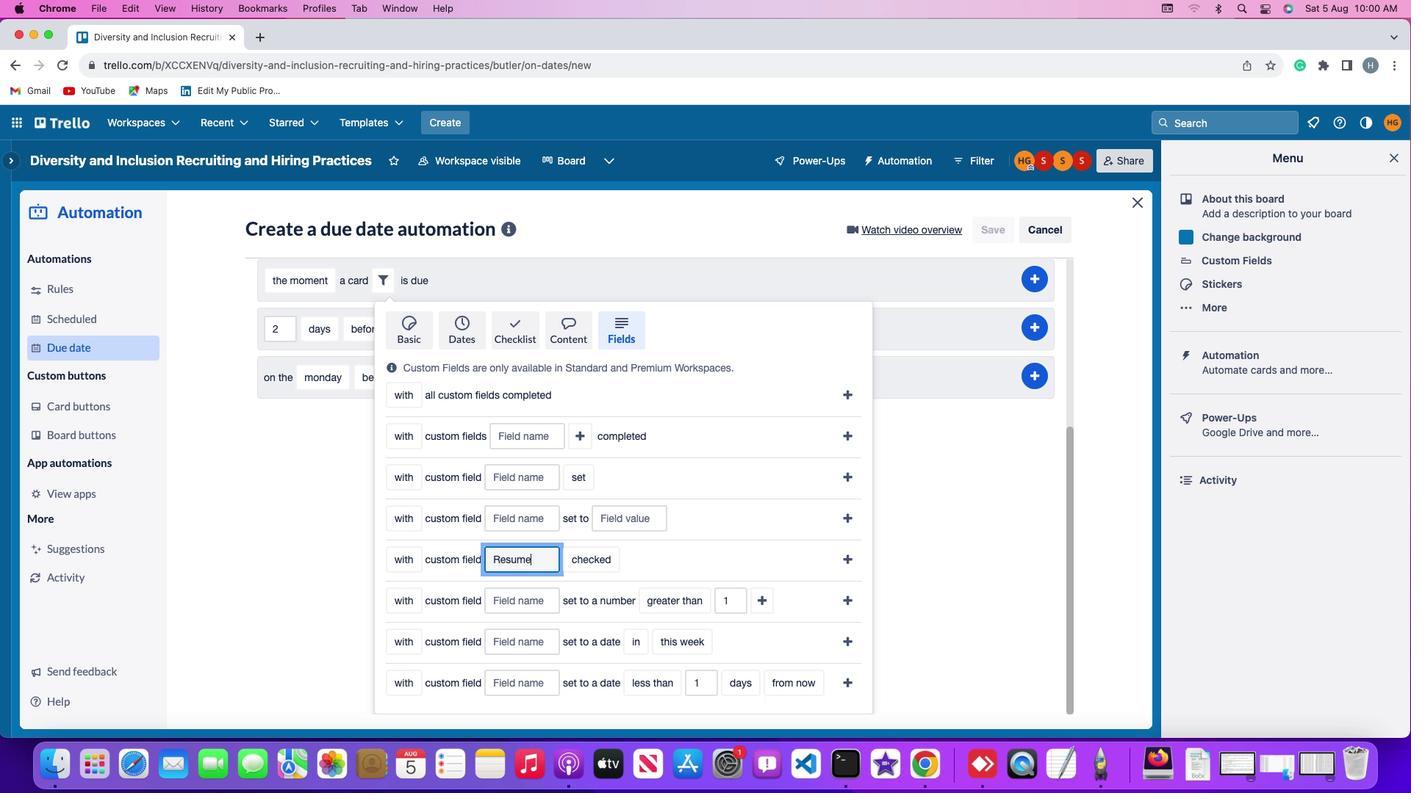 
Action: Mouse moved to (590, 557)
Screenshot: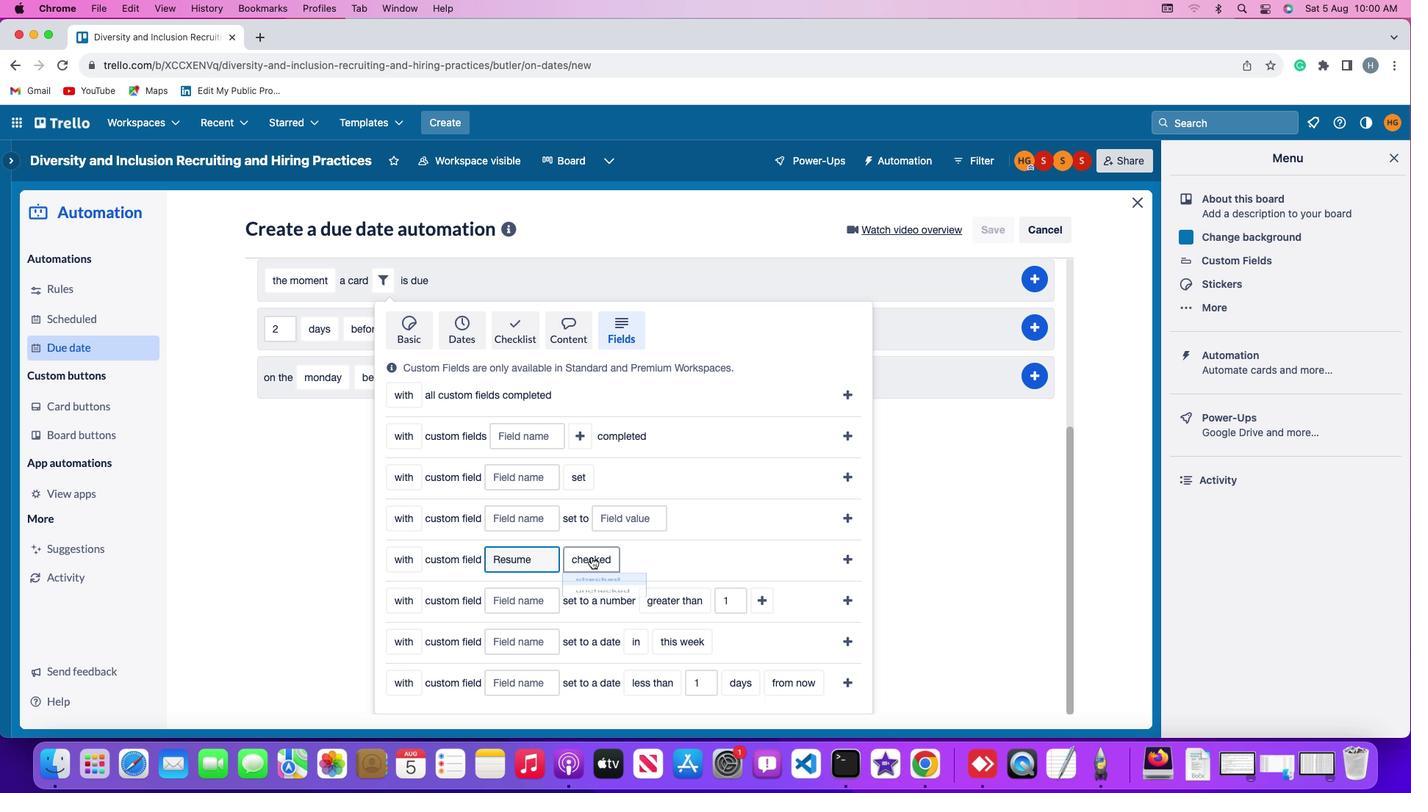 
Action: Mouse pressed left at (590, 557)
Screenshot: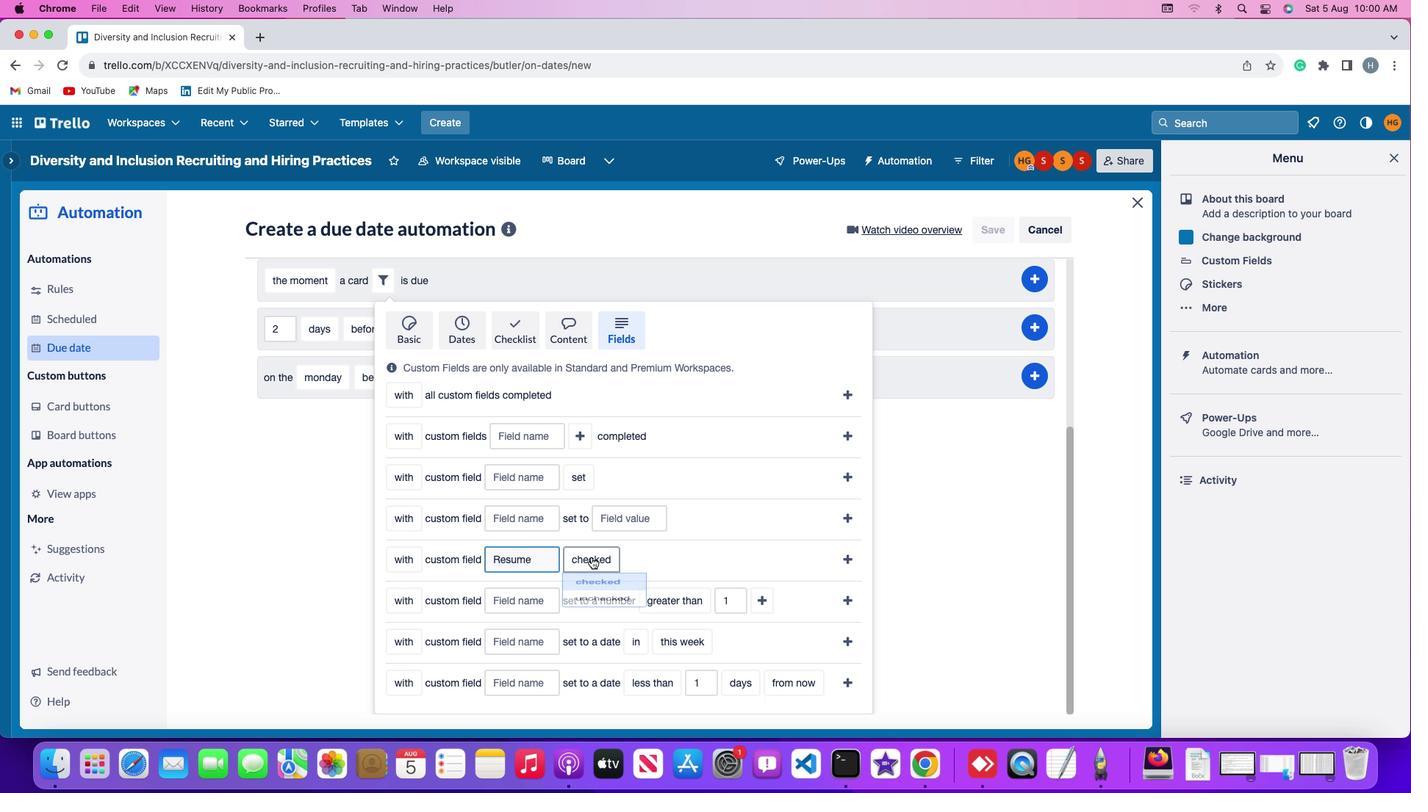 
Action: Mouse moved to (609, 618)
Screenshot: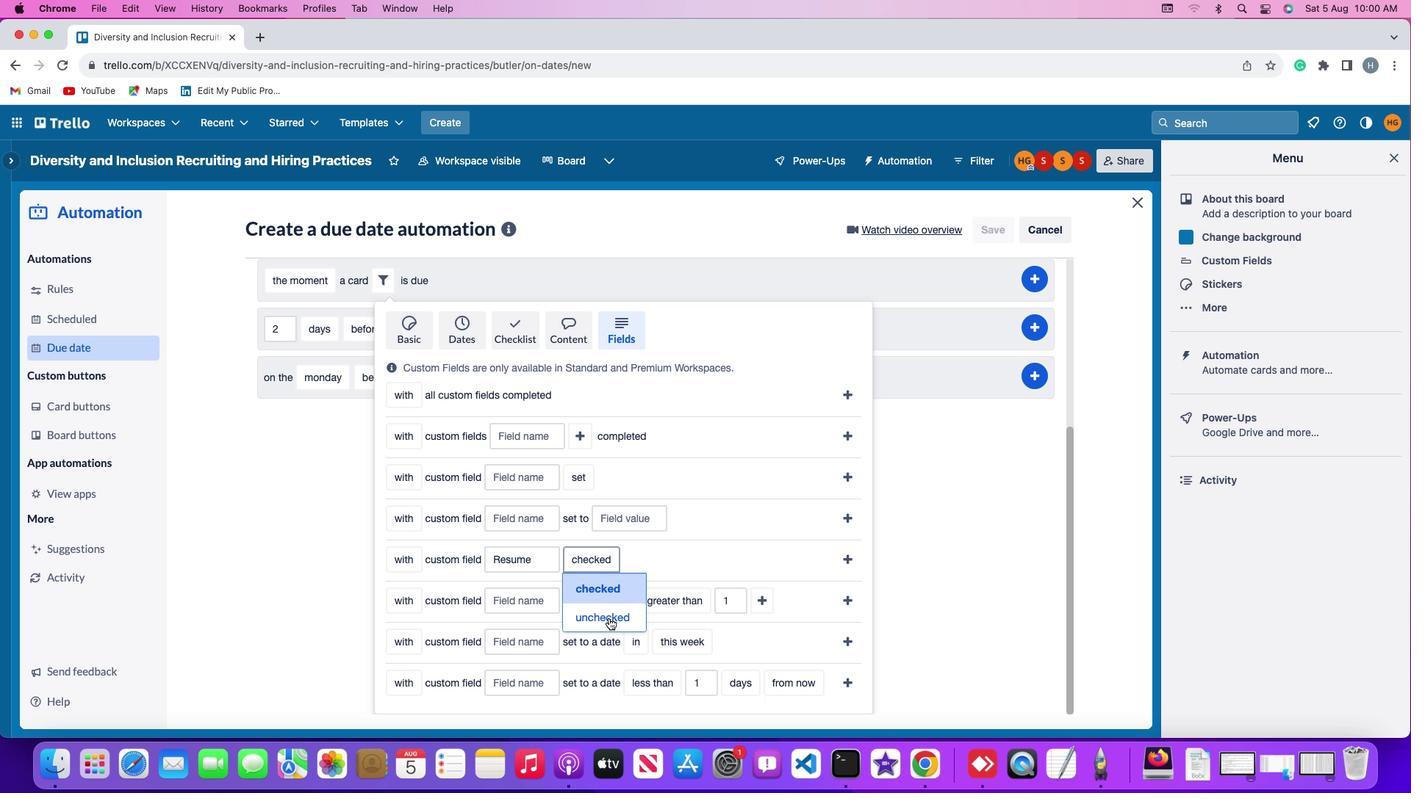 
Action: Mouse pressed left at (609, 618)
Screenshot: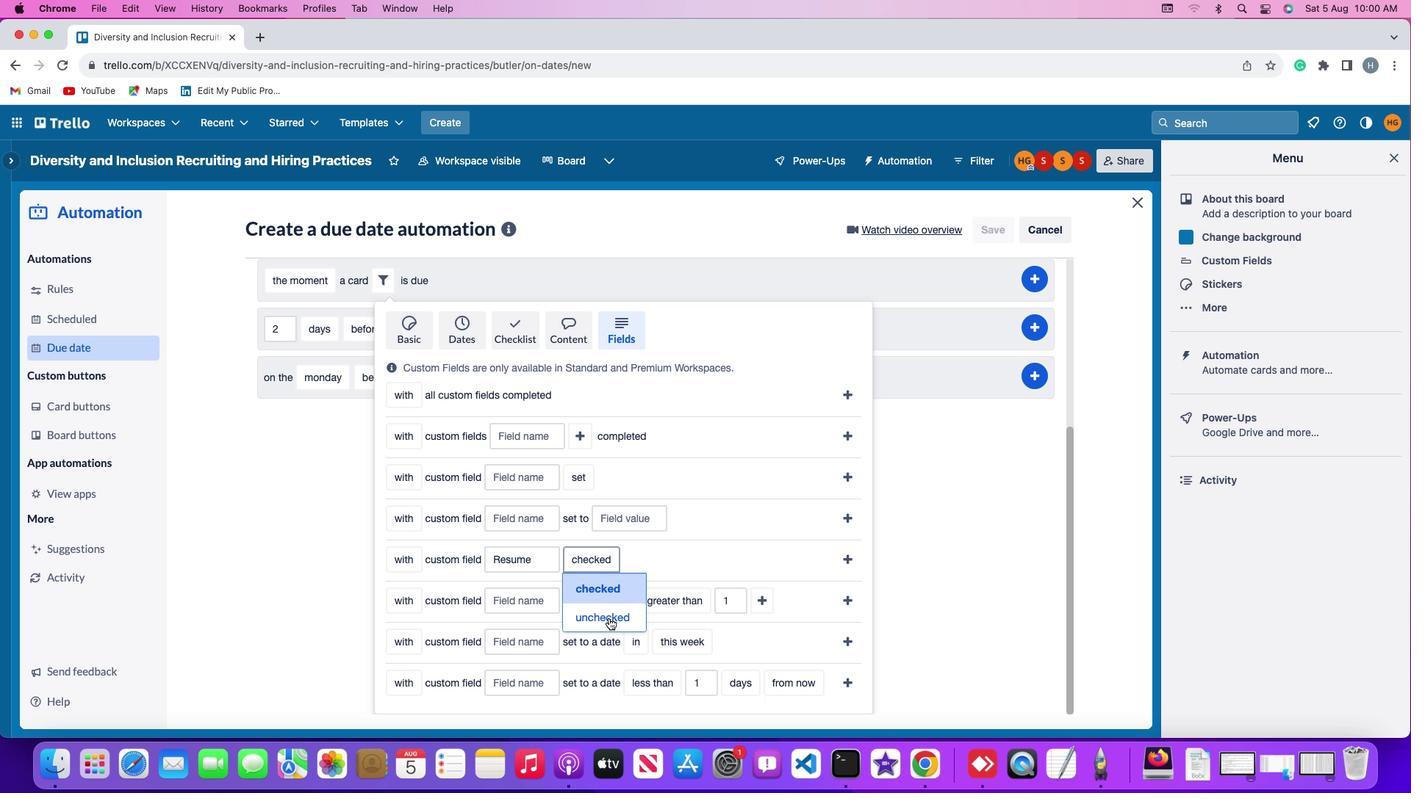 
Action: Mouse moved to (848, 556)
Screenshot: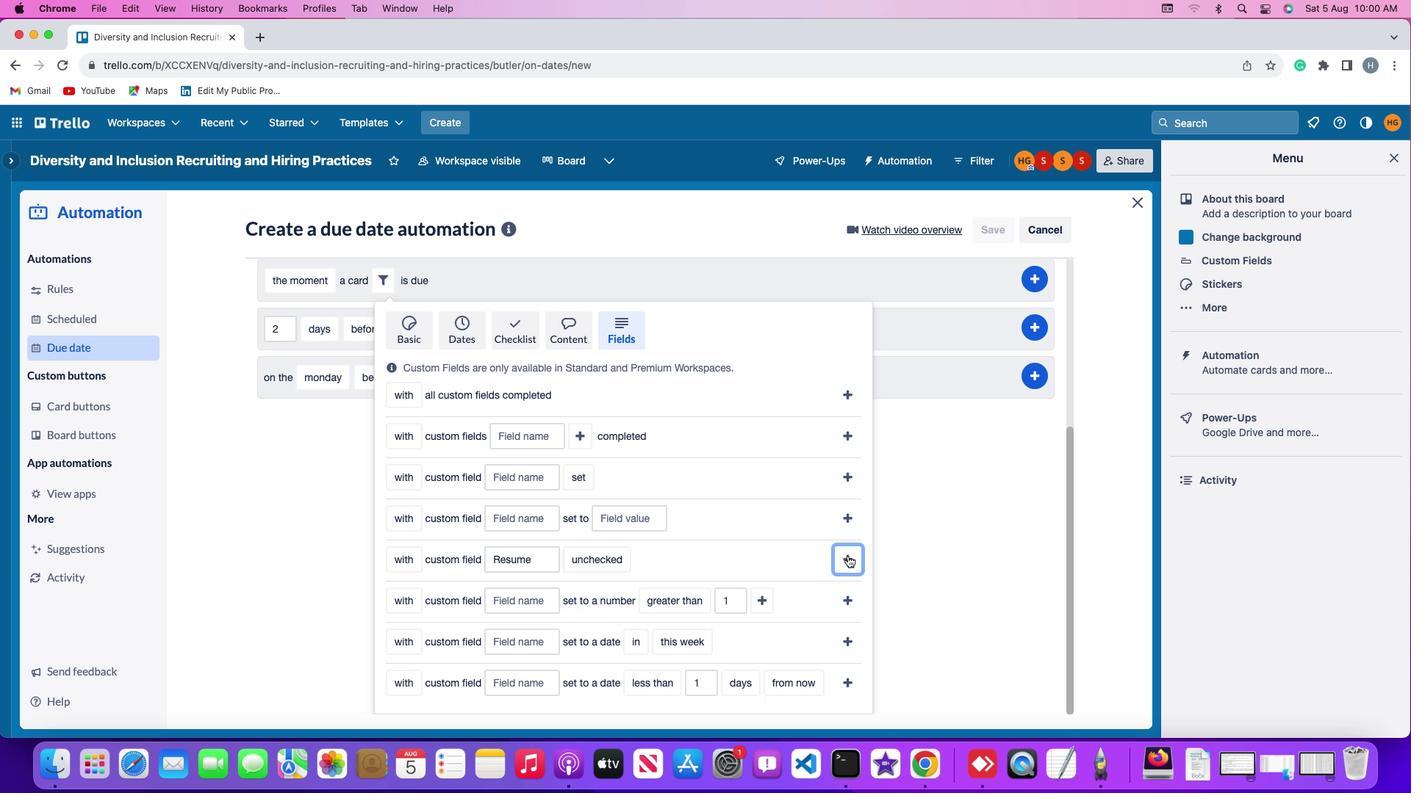 
Action: Mouse pressed left at (848, 556)
Screenshot: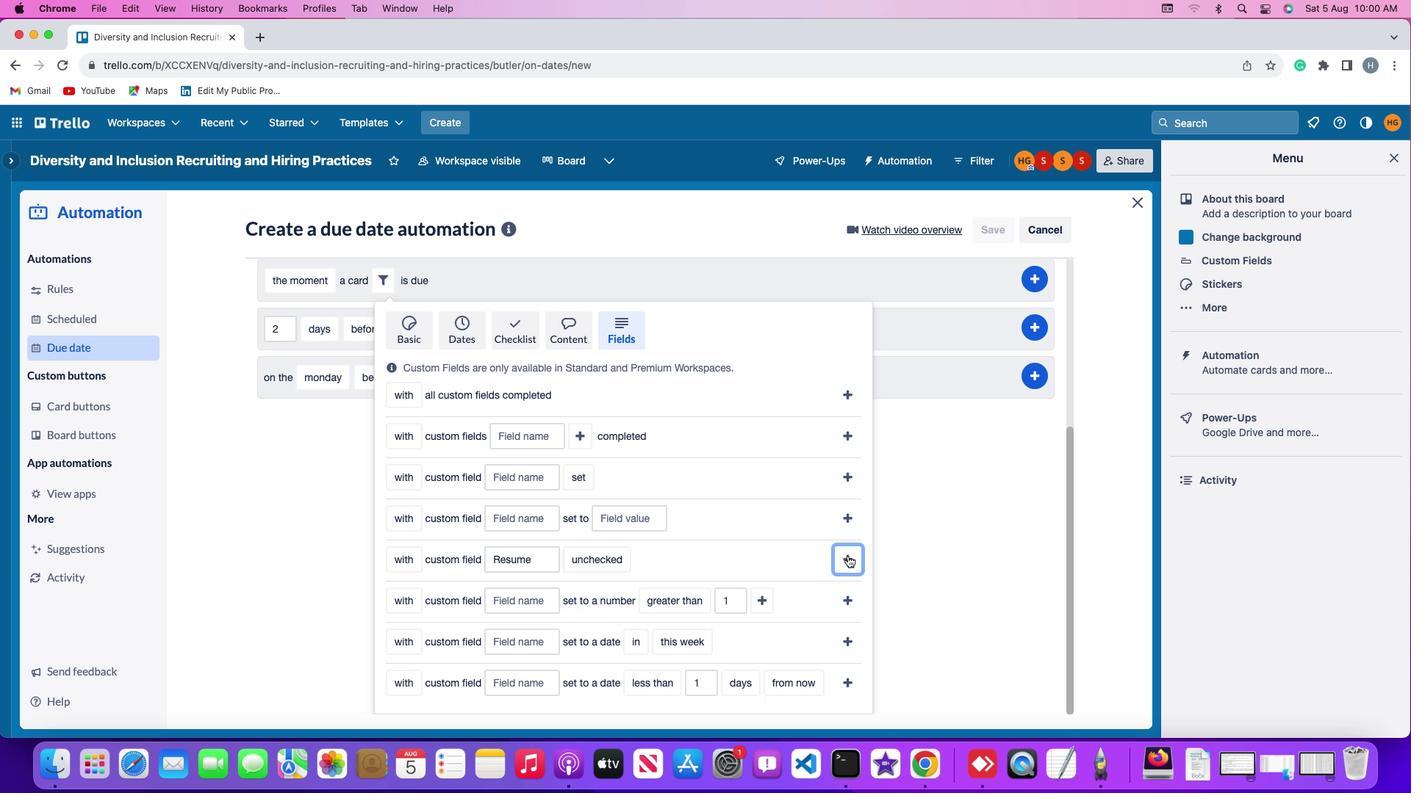 
Action: Mouse moved to (1049, 535)
Screenshot: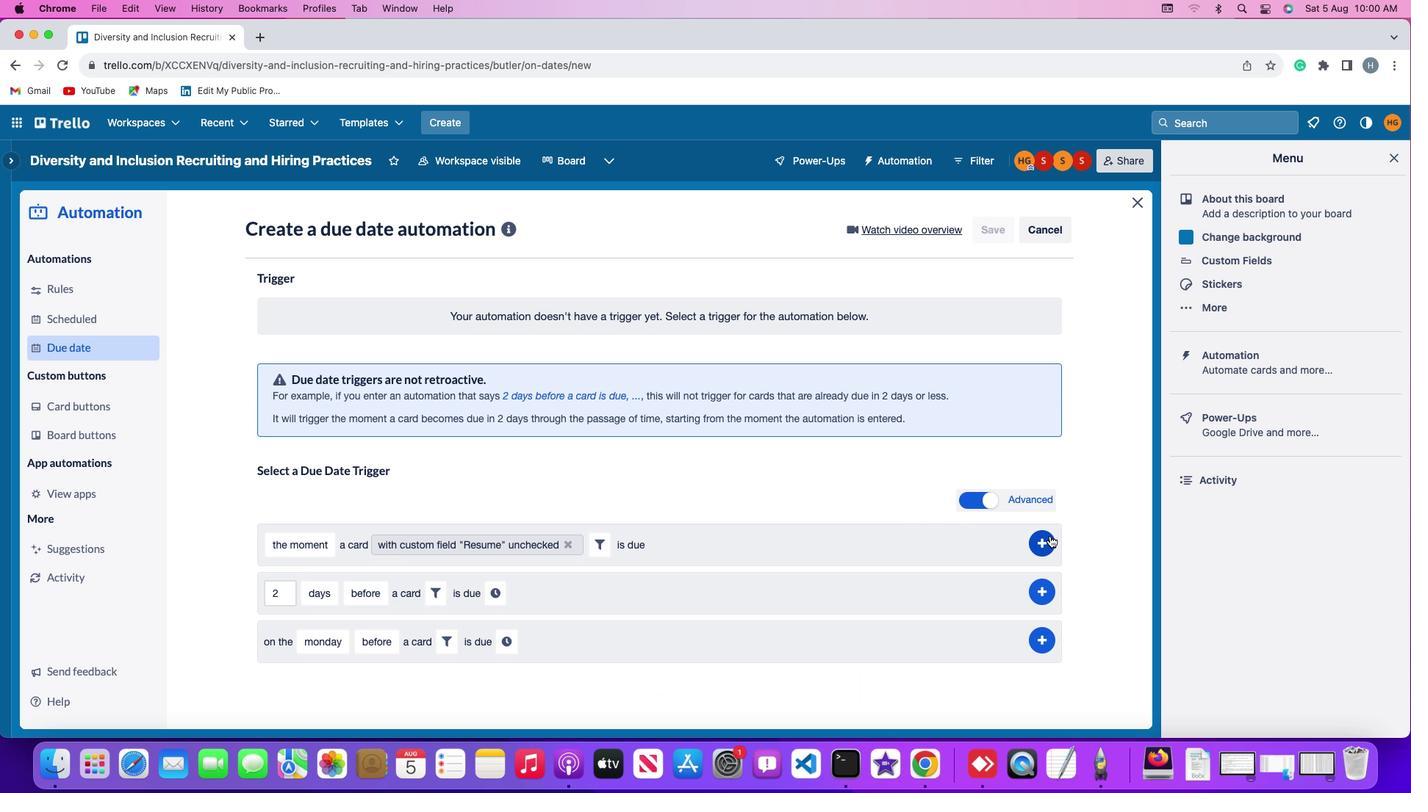 
Action: Mouse pressed left at (1049, 535)
Screenshot: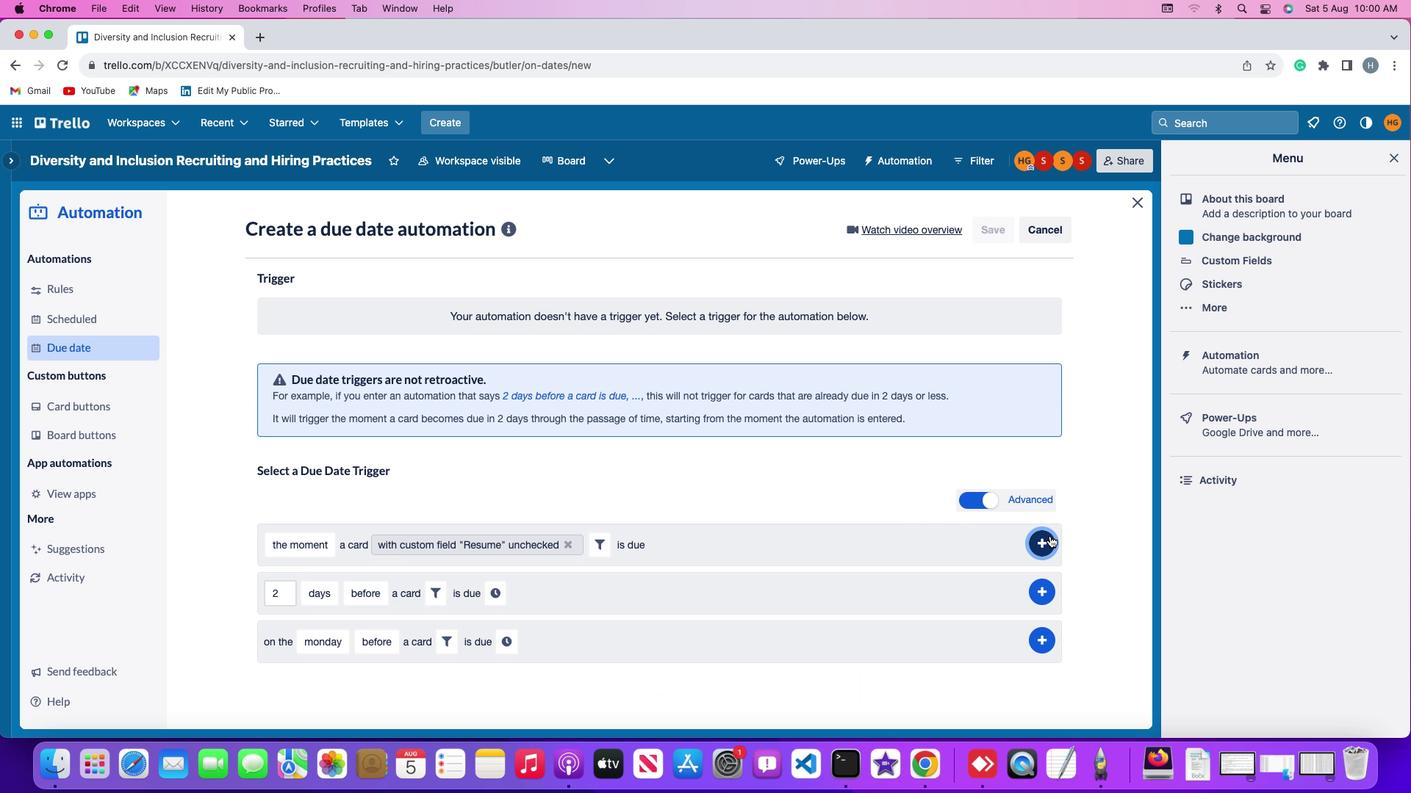 
Action: Mouse moved to (1104, 448)
Screenshot: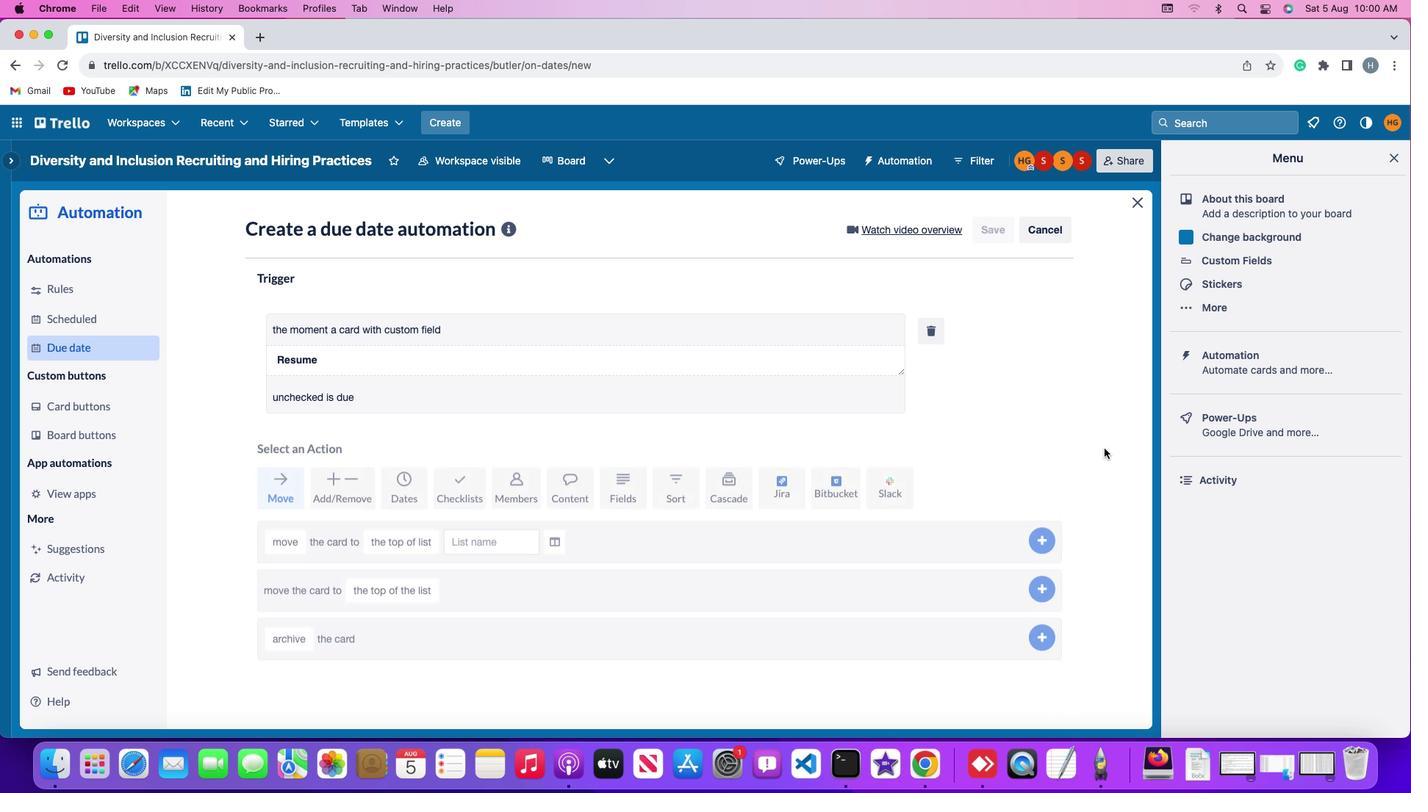 
